 Task: Create new contact,   with mail id: 'Hazel_Simon@manhattan.edu', first name: 'Hazel', Last name: 'Simon', Job Title: Data Scientist, Phone number (702) 555-1234. Change life cycle stage to  'Lead' and lead status to 'New'. Add new company to the associated contact: www.qsc.com and type: Prospect. Logged in from softage.6@softage.net
Action: Mouse moved to (89, 64)
Screenshot: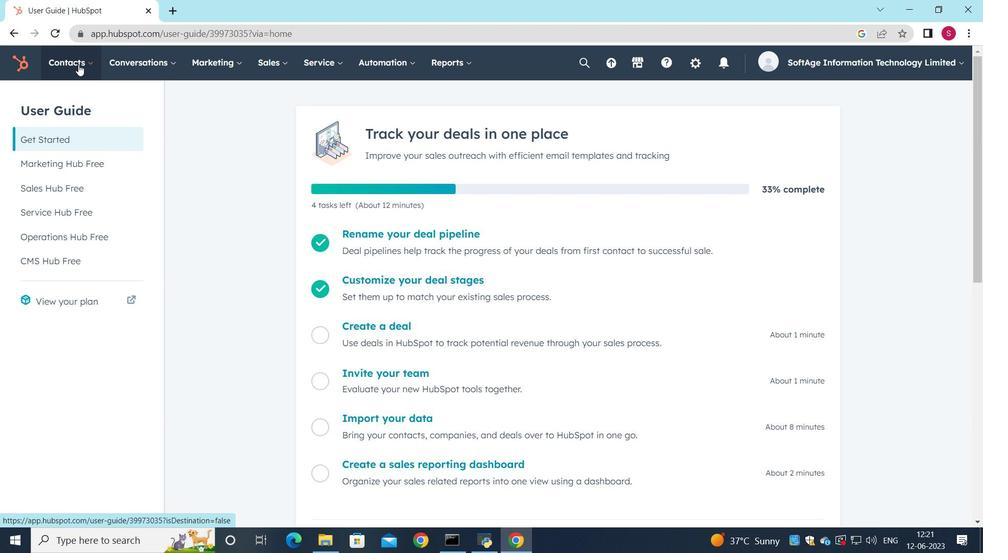 
Action: Mouse pressed left at (89, 64)
Screenshot: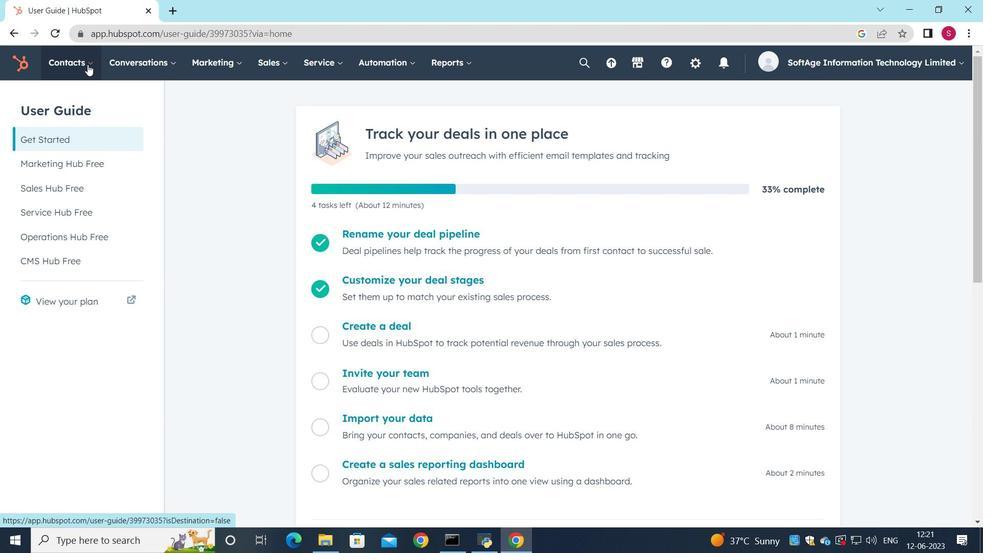 
Action: Mouse moved to (89, 103)
Screenshot: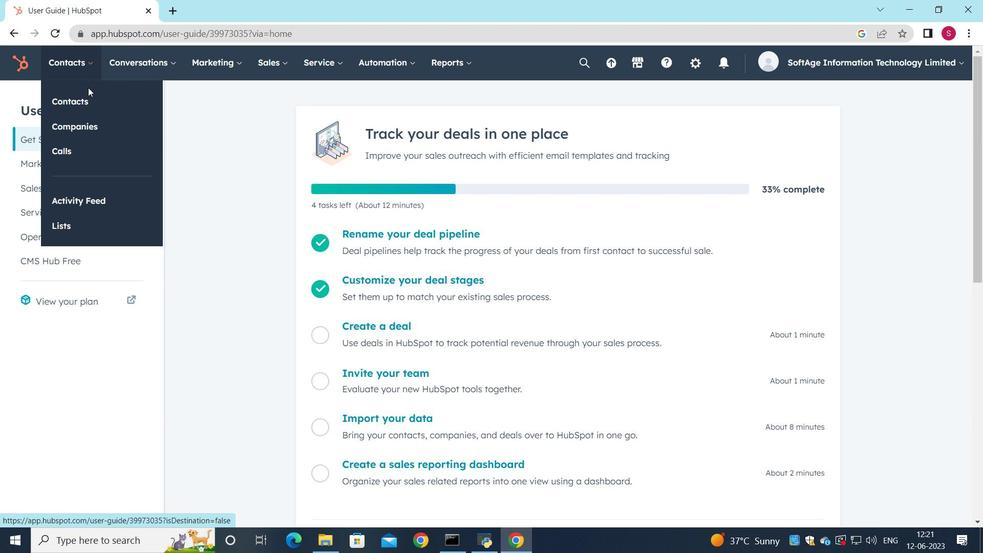 
Action: Mouse pressed left at (89, 103)
Screenshot: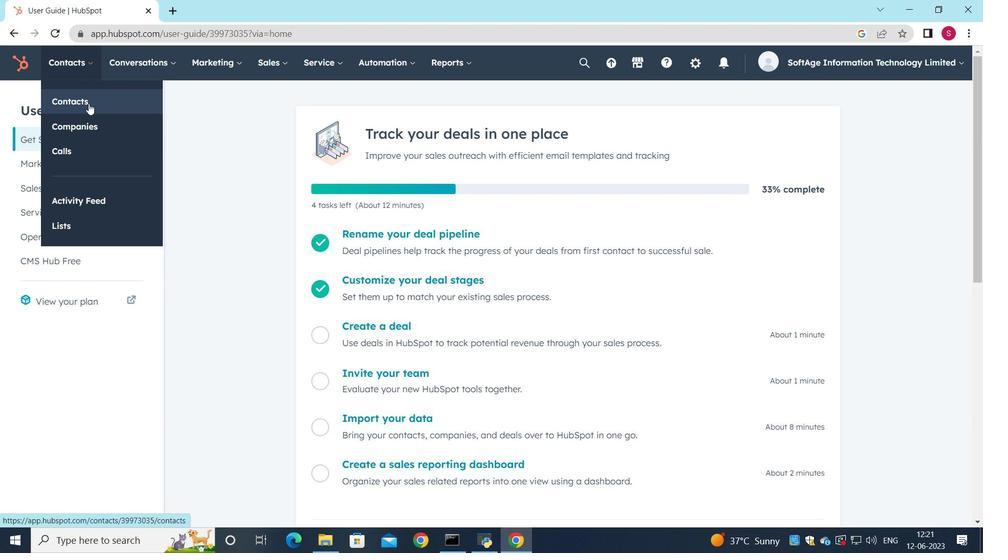 
Action: Mouse moved to (908, 107)
Screenshot: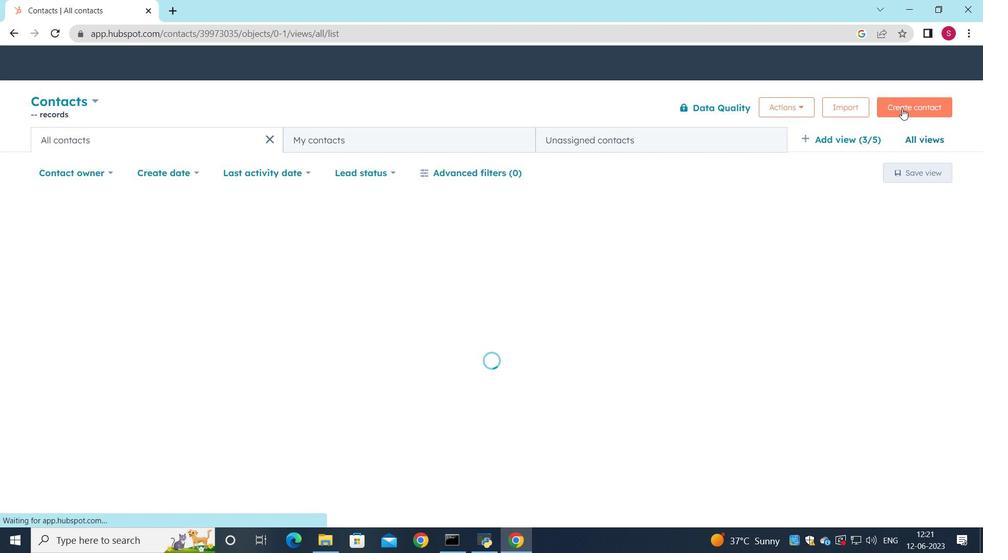 
Action: Mouse pressed left at (908, 107)
Screenshot: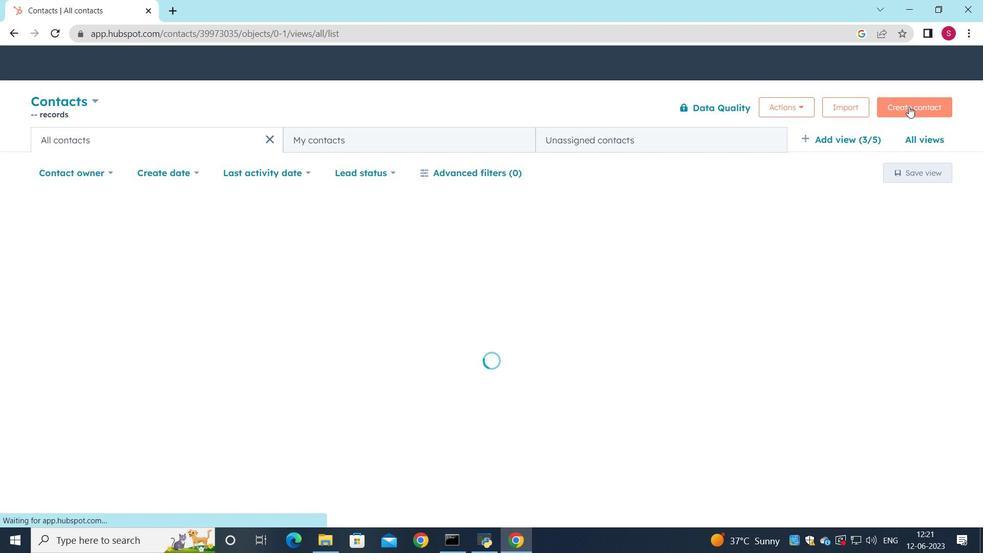 
Action: Mouse moved to (735, 173)
Screenshot: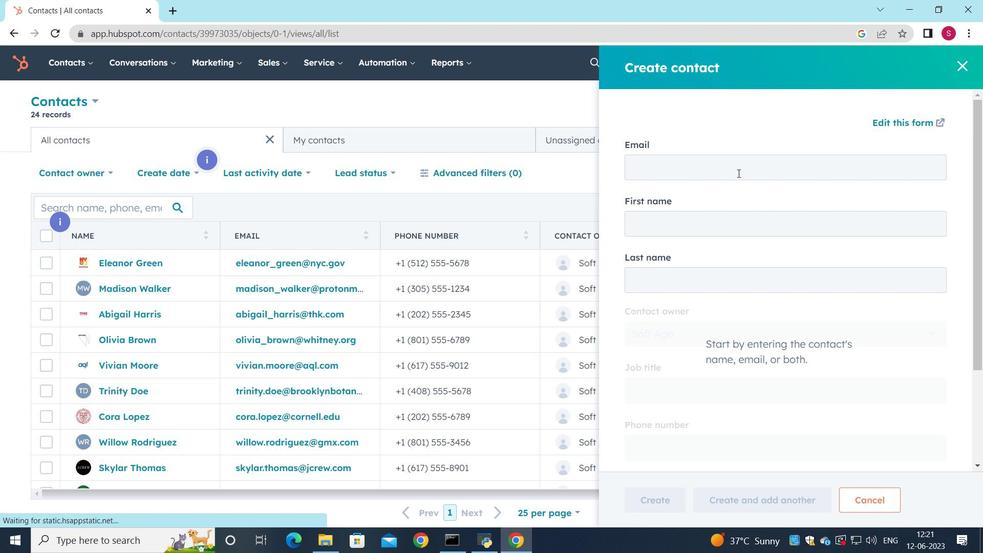 
Action: Mouse pressed left at (735, 173)
Screenshot: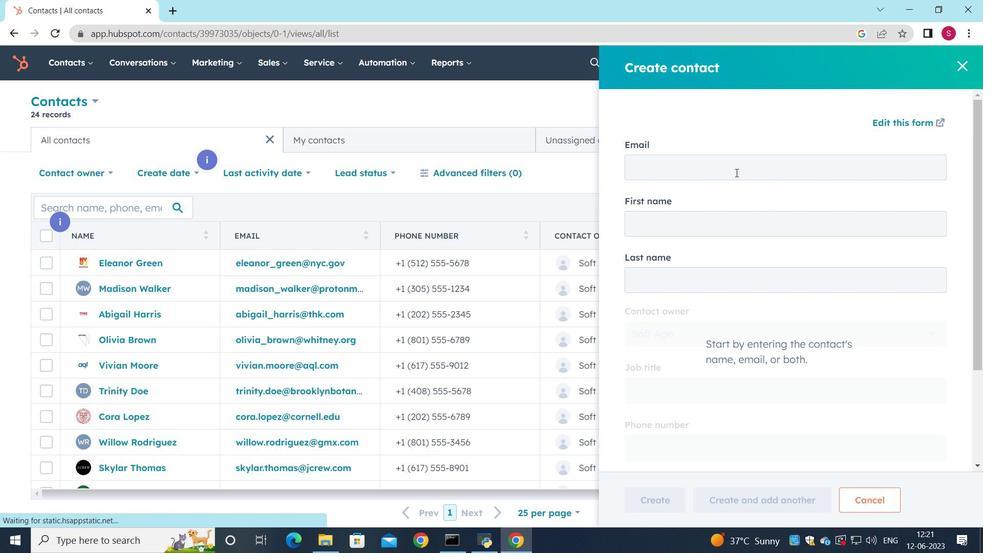 
Action: Mouse moved to (737, 174)
Screenshot: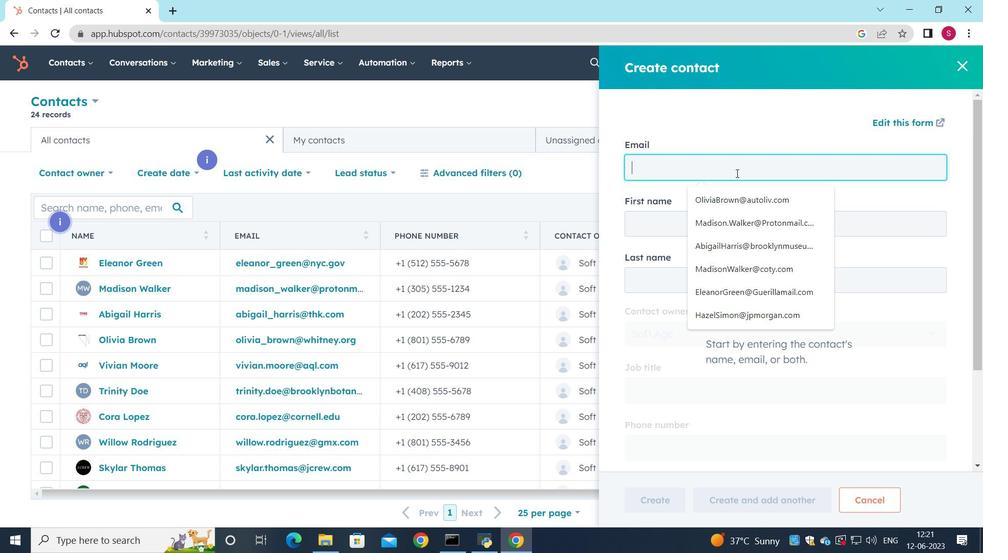 
Action: Key pressed <Key.shift><Key.shift><Key.shift><Key.shift><Key.shift><Key.shift><Key.shift>Hazel<Key.shift><Key.shift><Key.shift><Key.shift><Key.shift><Key.shift><Key.shift><Key.shift>_<Key.shift>Simon<Key.shift><Key.shift><Key.shift><Key.shift><Key.shift><Key.shift><Key.shift><Key.shift><Key.shift><Key.shift><Key.shift>@manhattan.edu
Screenshot: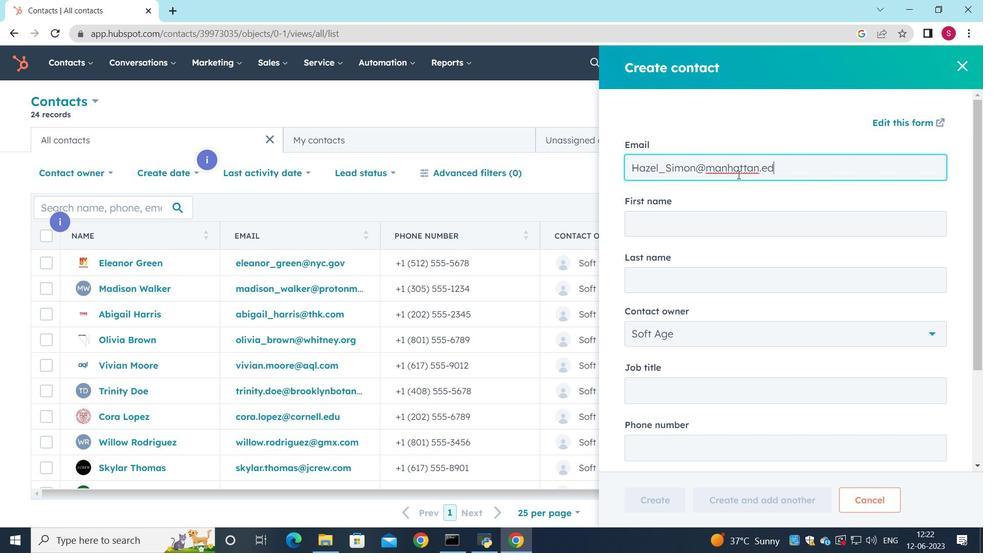 
Action: Mouse moved to (722, 221)
Screenshot: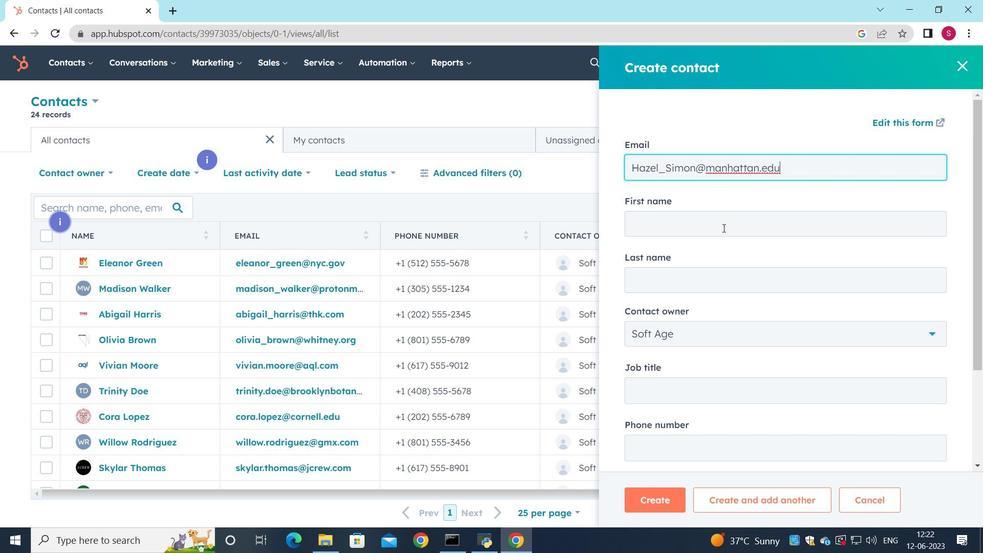
Action: Mouse pressed left at (722, 221)
Screenshot: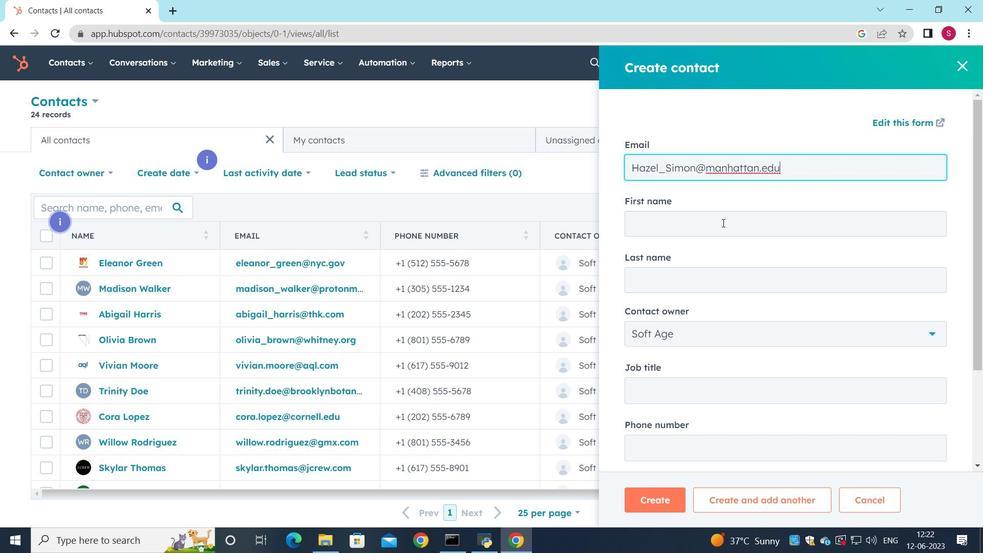 
Action: Key pressed <Key.shift>Hazw<Key.backspace>el
Screenshot: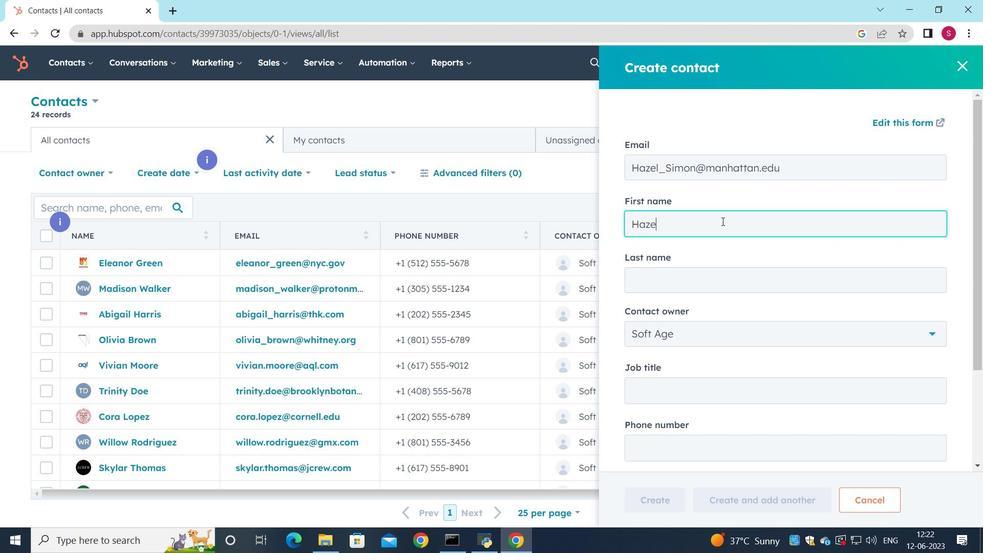 
Action: Mouse moved to (672, 272)
Screenshot: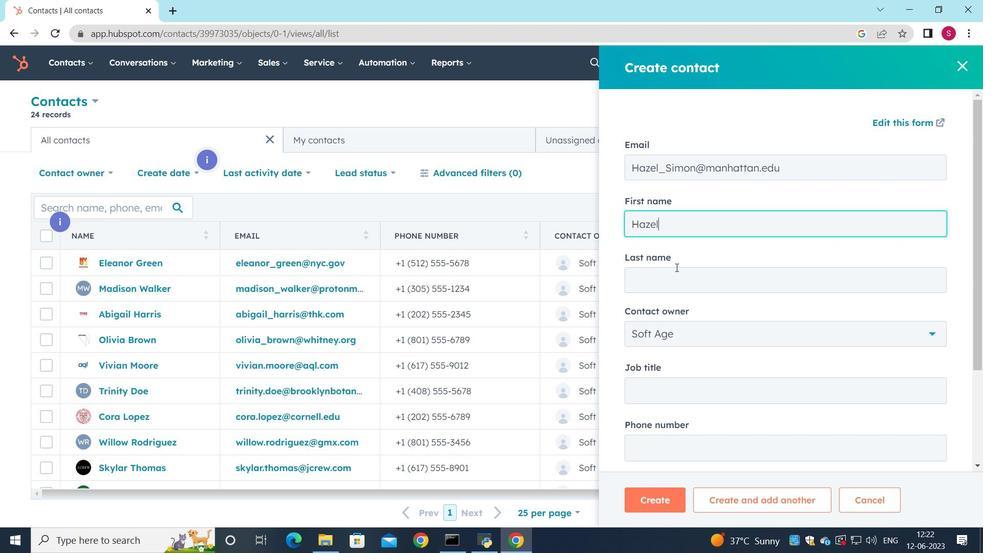 
Action: Mouse pressed left at (672, 272)
Screenshot: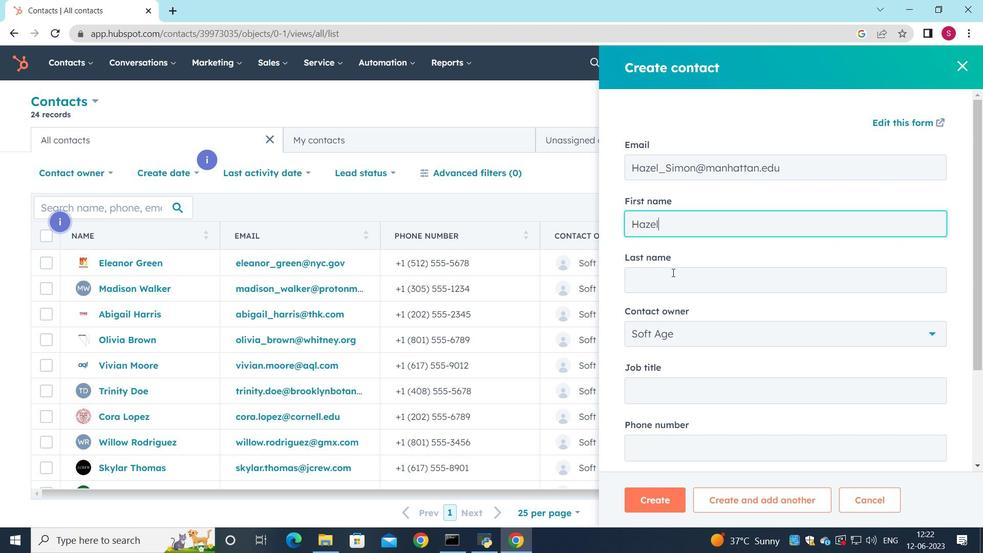 
Action: Key pressed <Key.shift><Key.shift><Key.shift><Key.shift><Key.shift><Key.shift><Key.shift><Key.shift><Key.shift><Key.shift><Key.shift><Key.shift><Key.shift><Key.shift><Key.shift><Key.shift><Key.shift><Key.shift>Simon
Screenshot: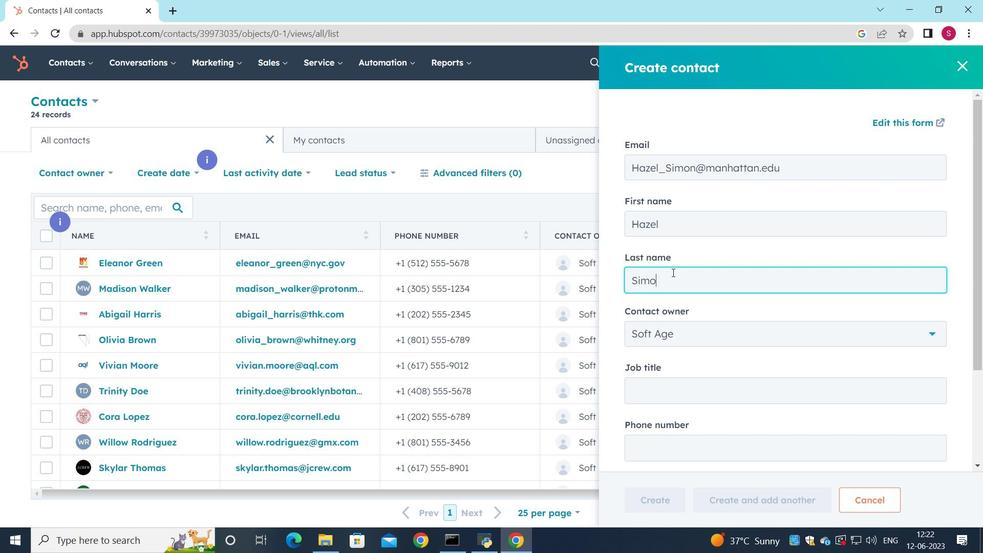 
Action: Mouse moved to (690, 400)
Screenshot: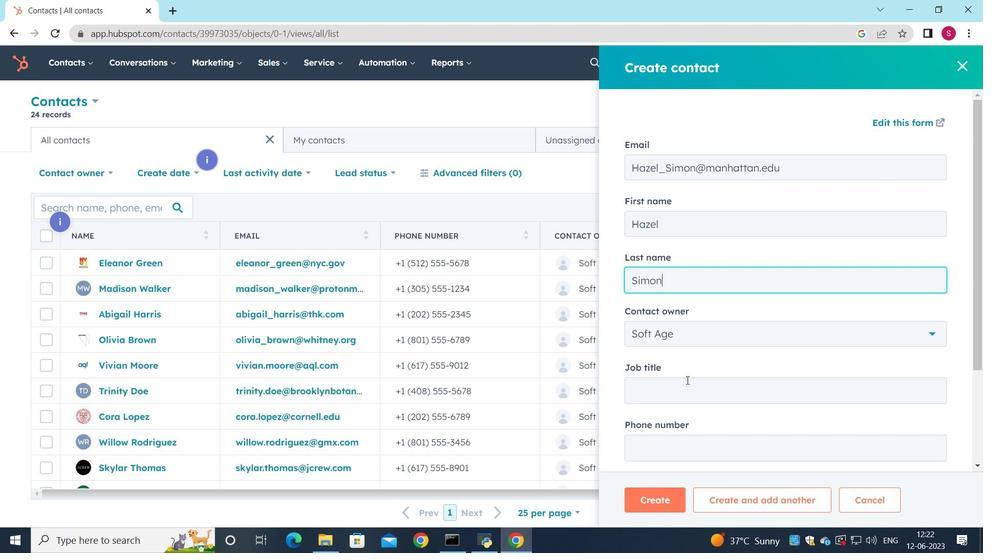 
Action: Mouse pressed left at (690, 400)
Screenshot: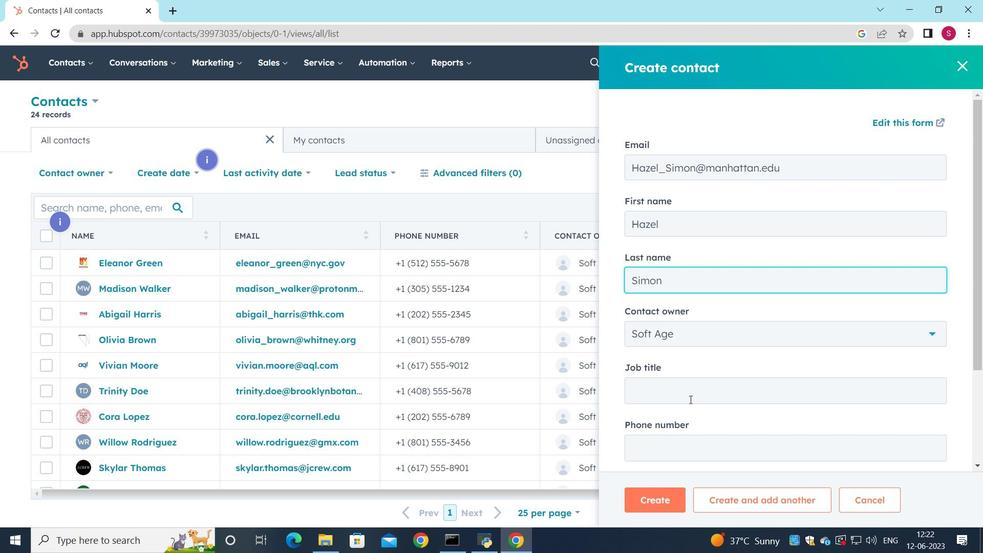 
Action: Mouse moved to (677, 396)
Screenshot: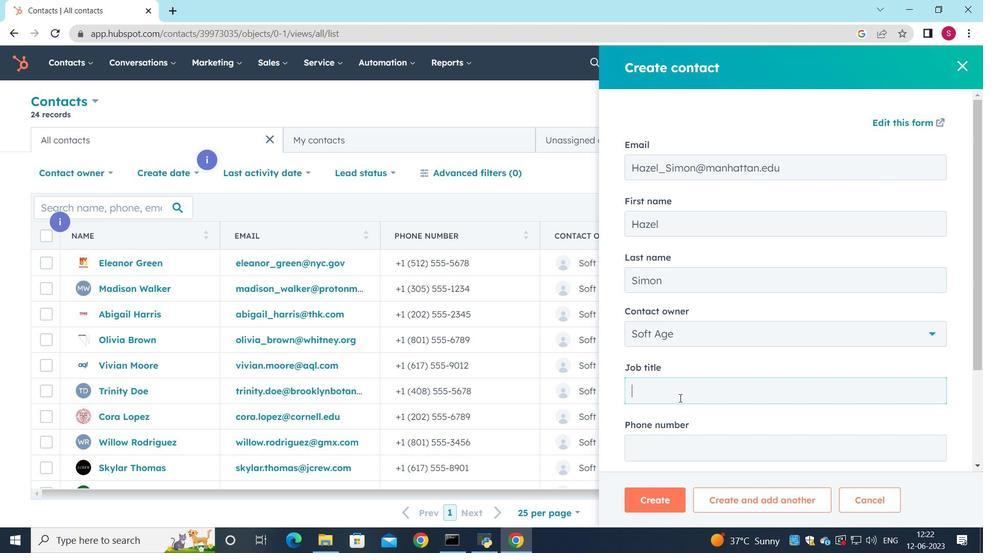 
Action: Key pressed <Key.shift>Data<Key.space><Key.shift><Key.shift>Scientis
Screenshot: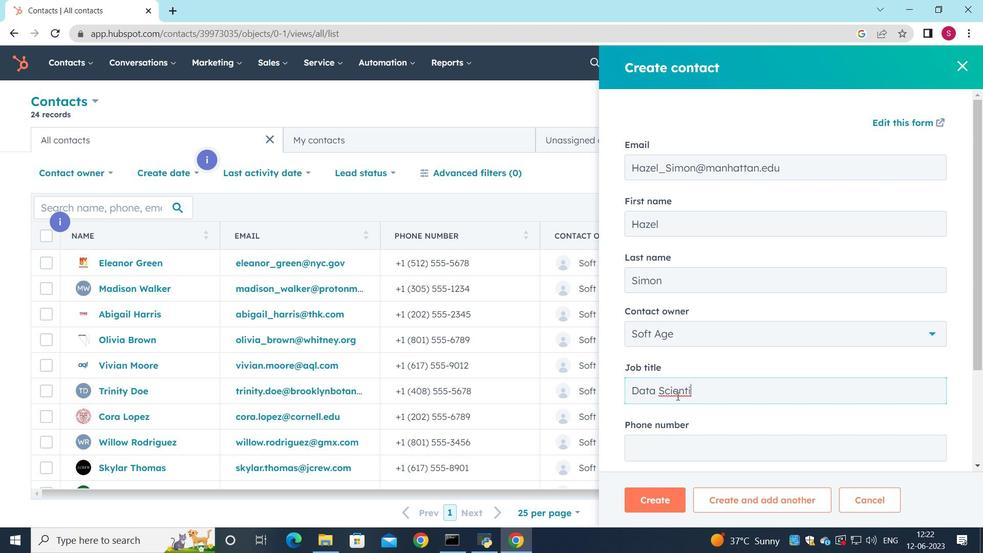 
Action: Mouse moved to (686, 390)
Screenshot: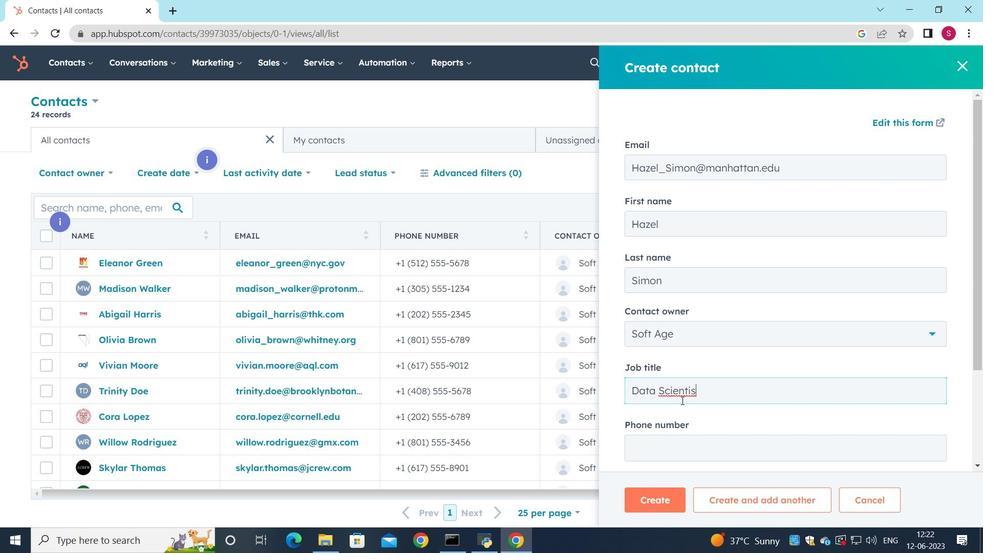 
Action: Mouse pressed left at (686, 390)
Screenshot: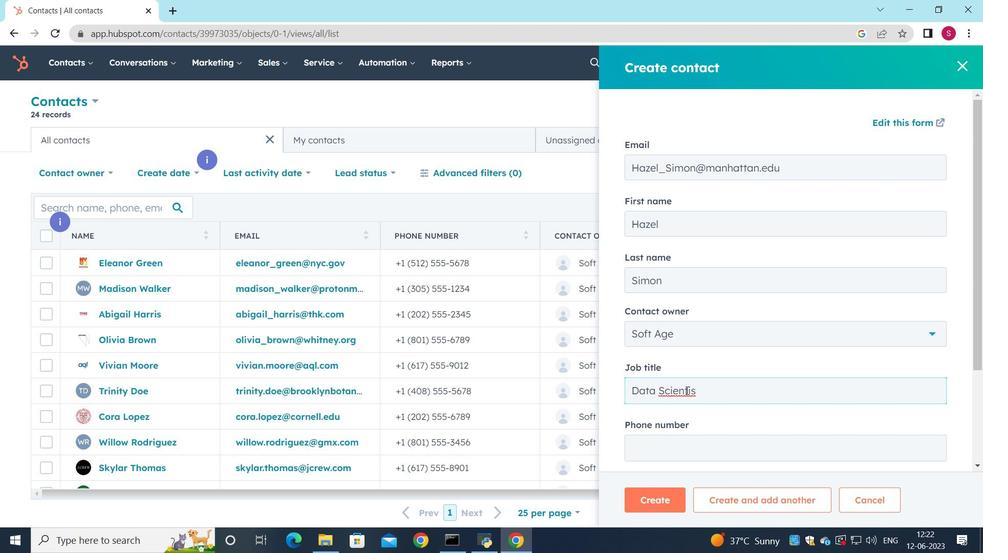 
Action: Mouse moved to (700, 388)
Screenshot: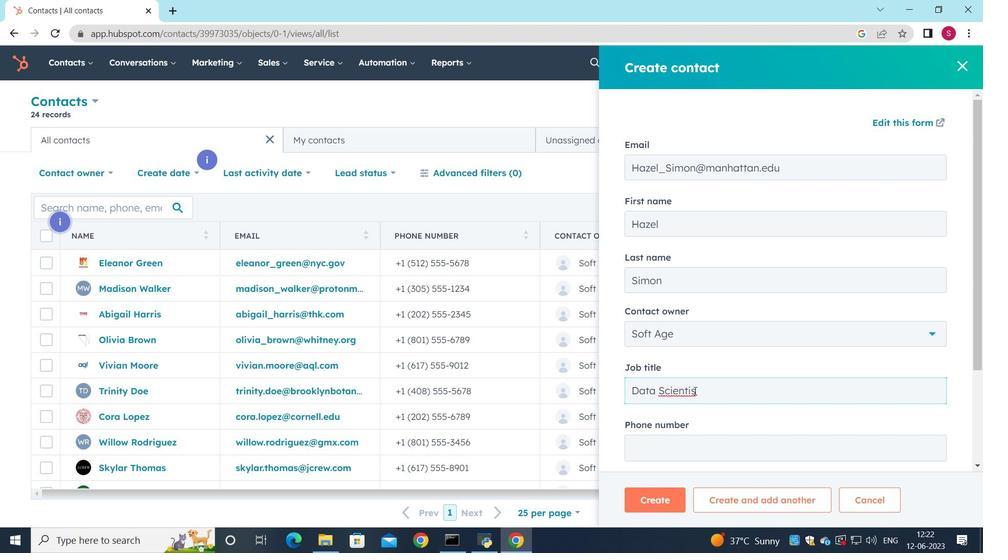 
Action: Mouse pressed left at (700, 388)
Screenshot: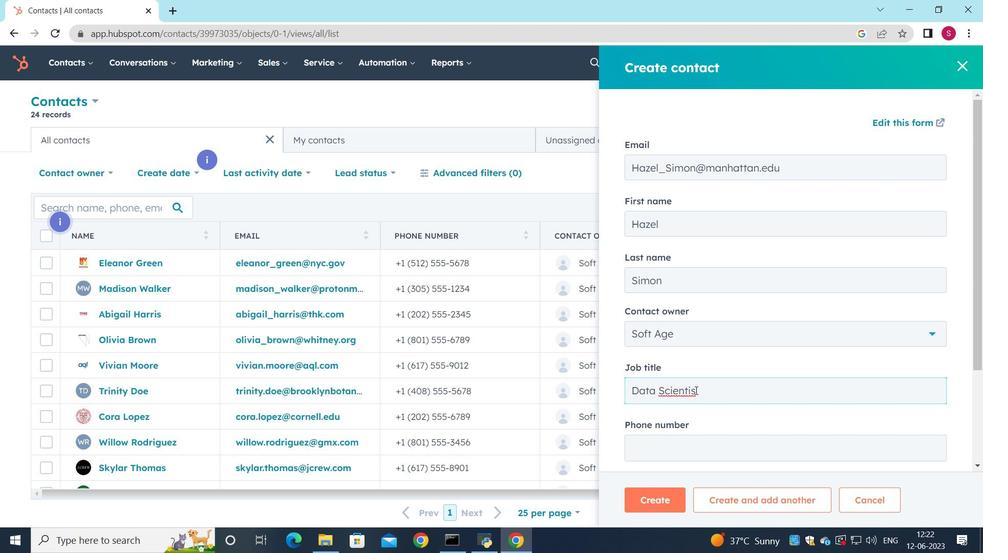 
Action: Key pressed t
Screenshot: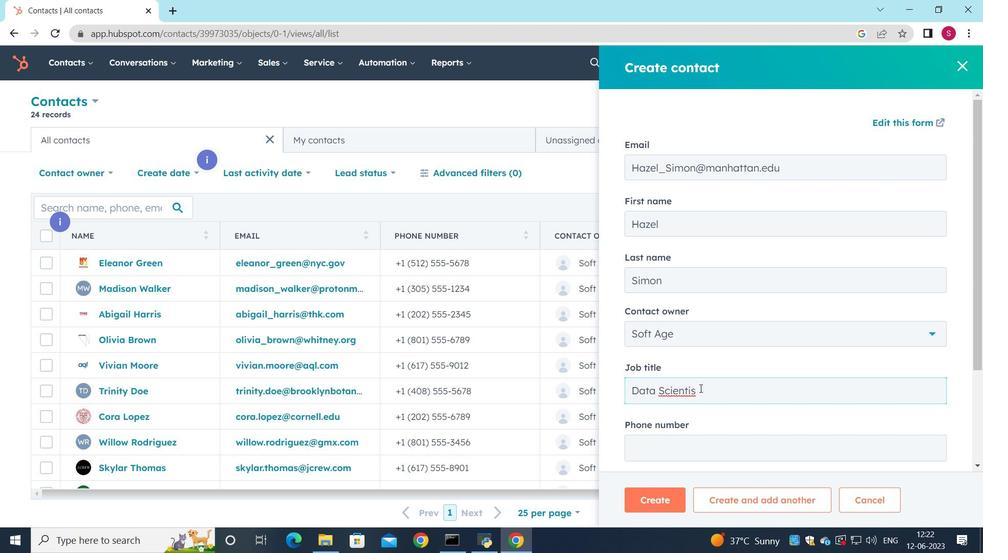 
Action: Mouse moved to (709, 442)
Screenshot: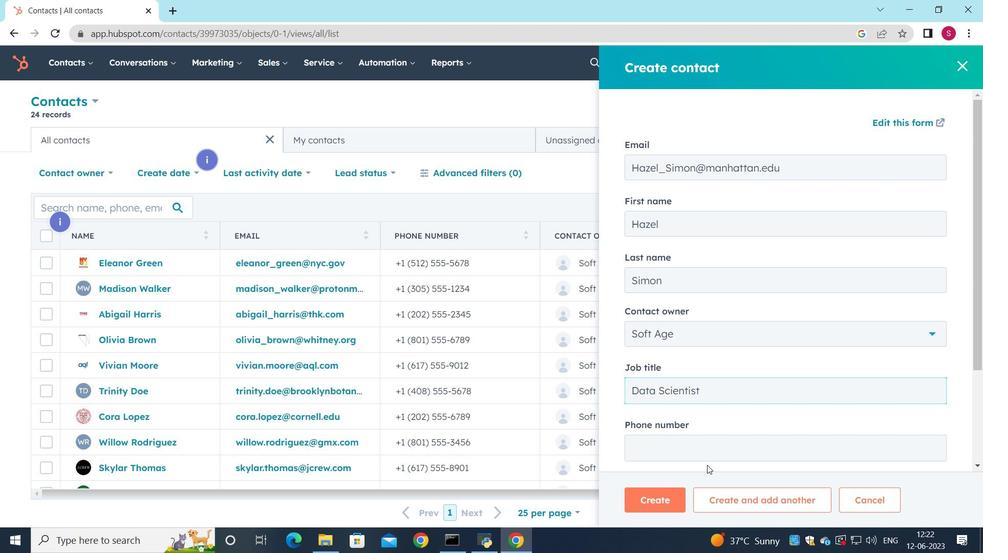 
Action: Mouse pressed left at (709, 442)
Screenshot: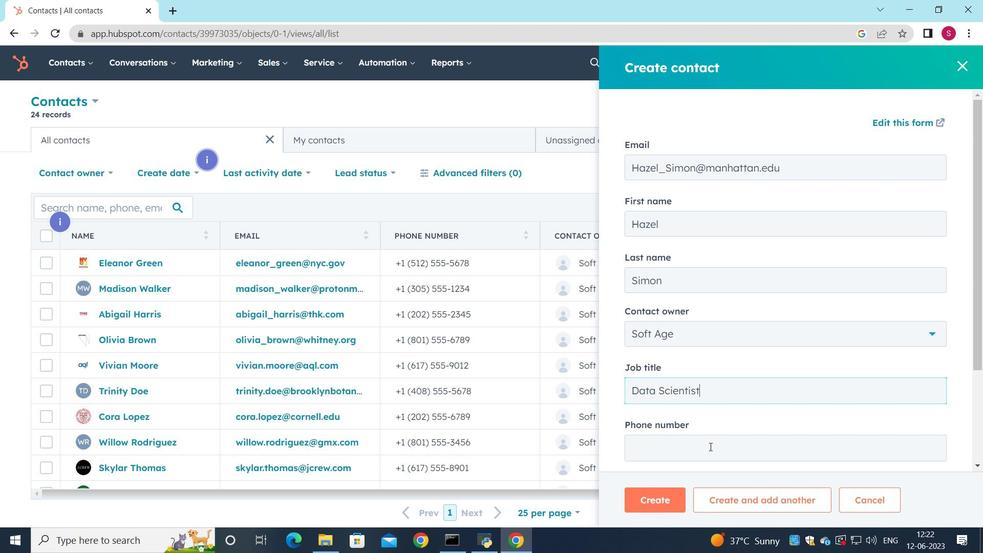 
Action: Key pressed 7025551234
Screenshot: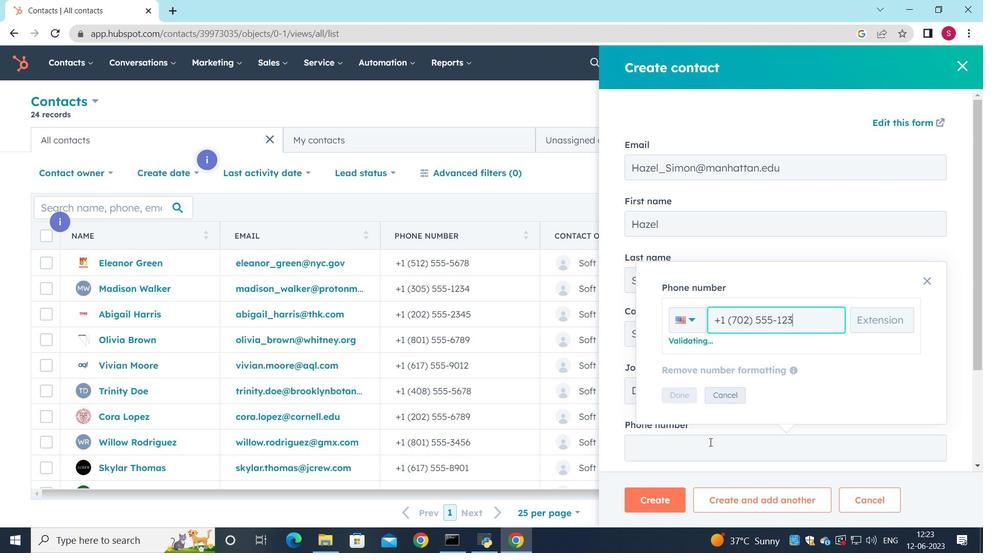 
Action: Mouse moved to (677, 394)
Screenshot: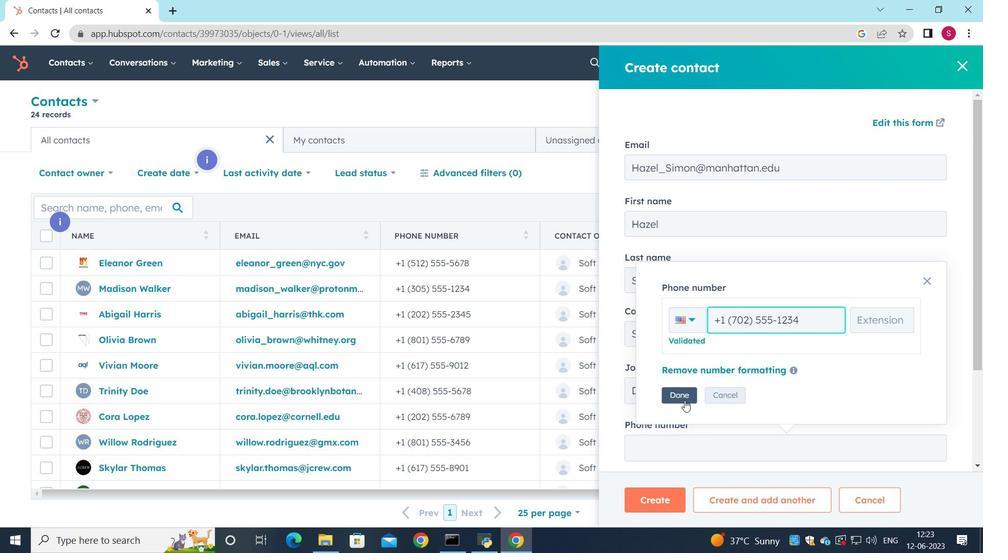 
Action: Mouse pressed left at (677, 394)
Screenshot: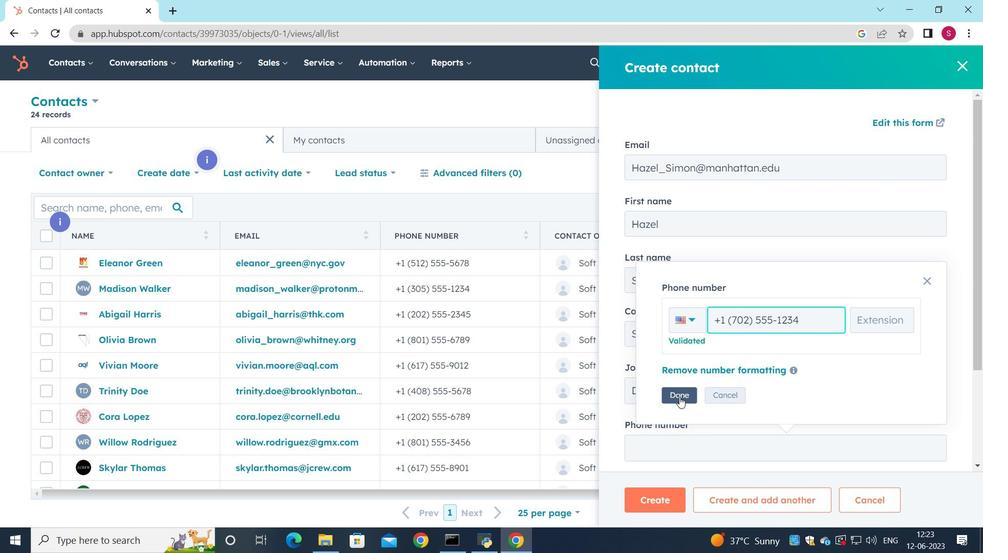 
Action: Mouse scrolled (677, 394) with delta (0, 0)
Screenshot: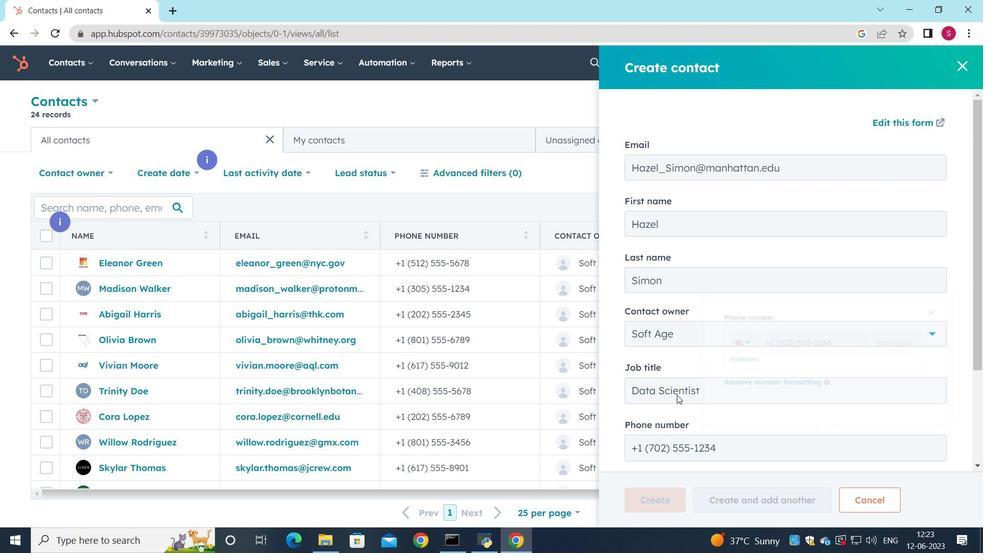 
Action: Mouse scrolled (677, 394) with delta (0, 0)
Screenshot: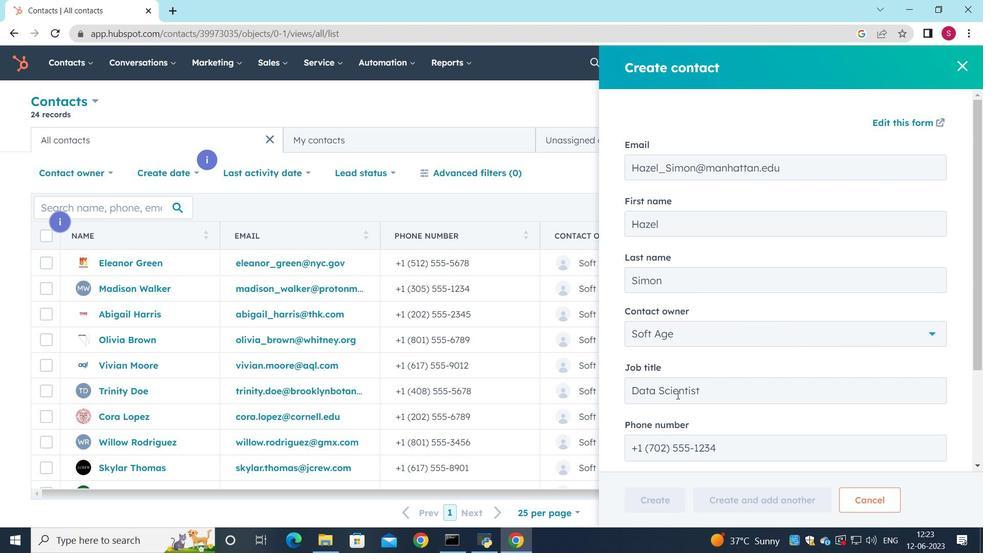 
Action: Mouse moved to (684, 420)
Screenshot: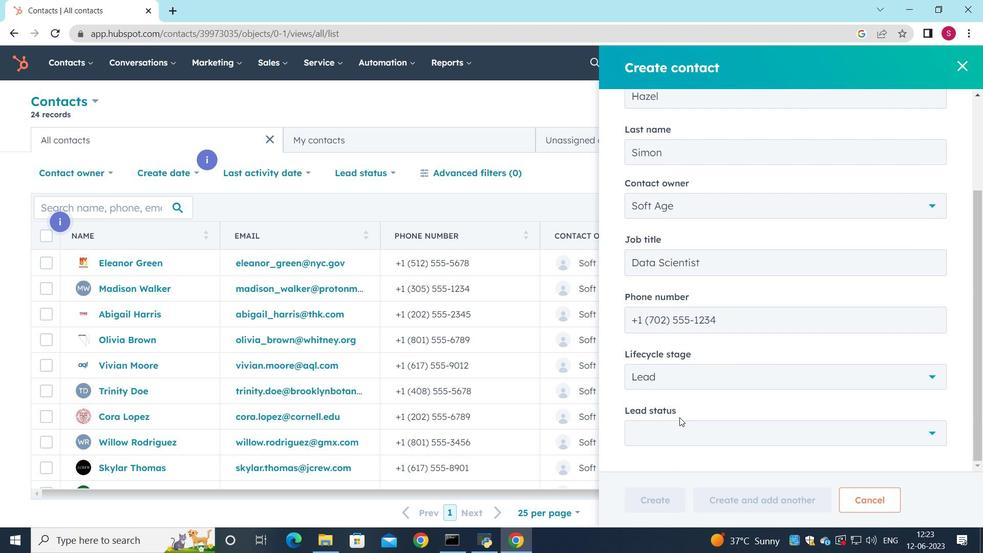 
Action: Mouse scrolled (684, 419) with delta (0, 0)
Screenshot: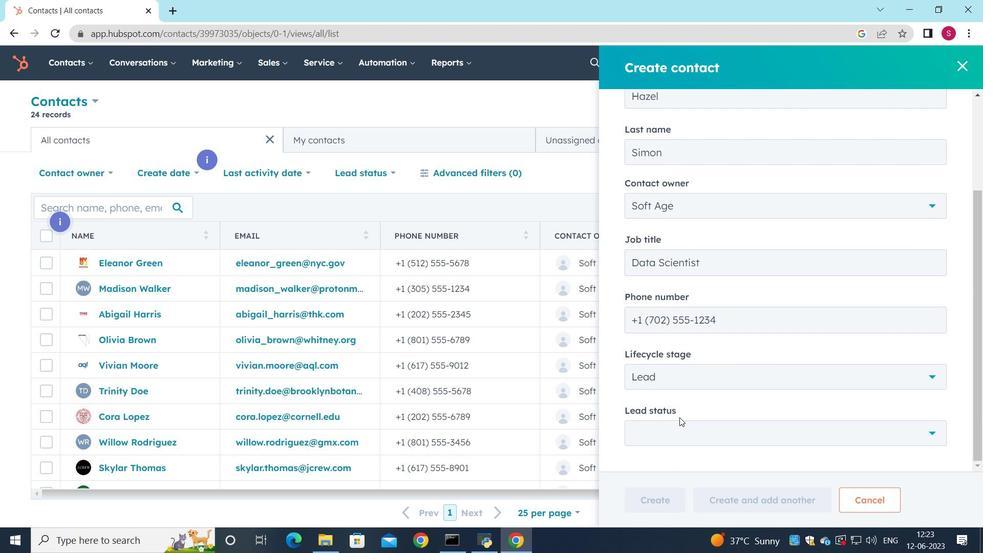 
Action: Mouse scrolled (684, 419) with delta (0, 0)
Screenshot: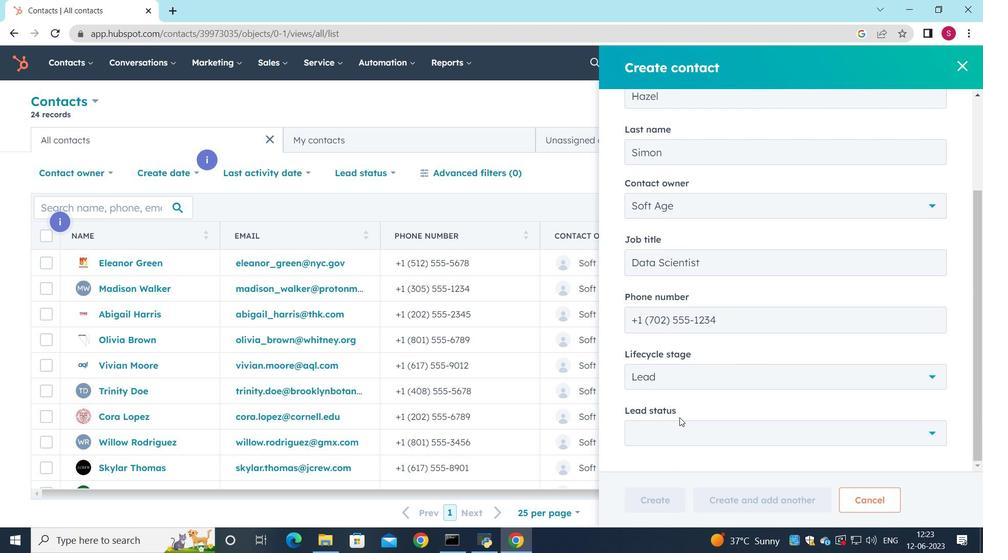 
Action: Mouse moved to (726, 433)
Screenshot: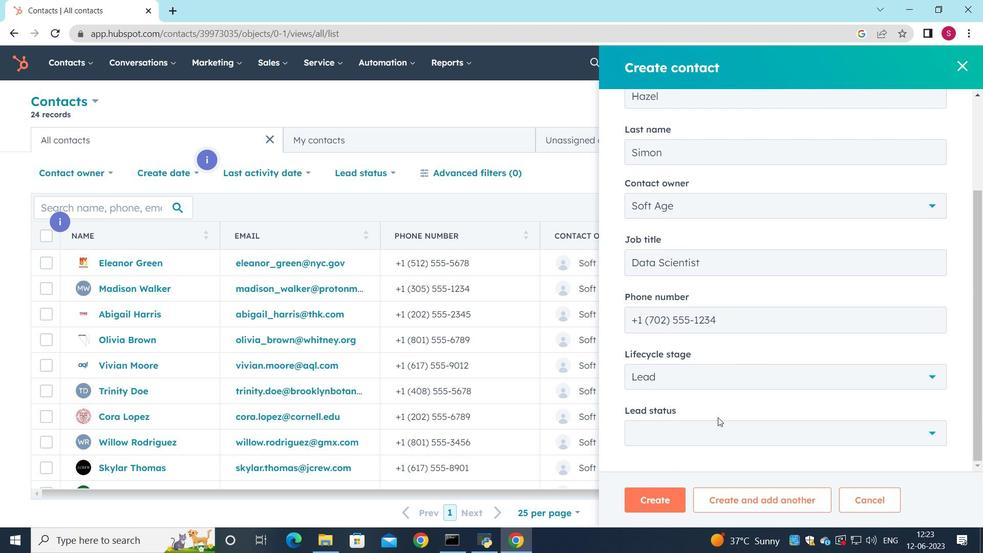 
Action: Mouse pressed left at (726, 433)
Screenshot: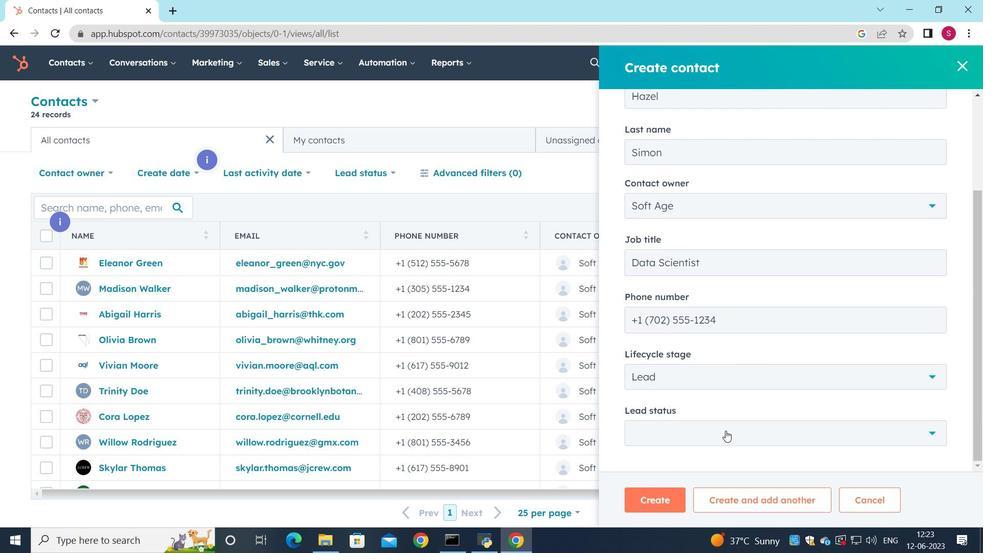 
Action: Mouse moved to (690, 316)
Screenshot: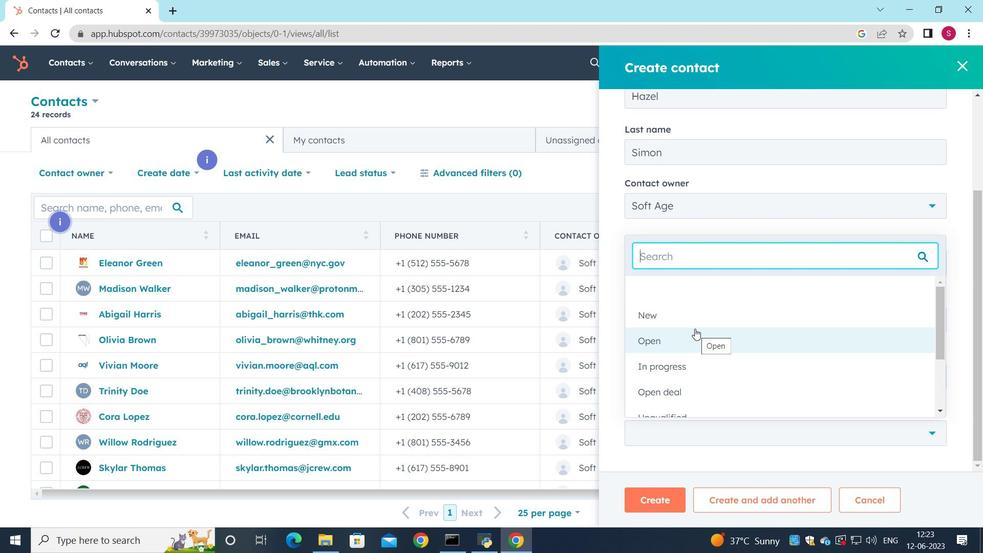 
Action: Mouse pressed left at (690, 316)
Screenshot: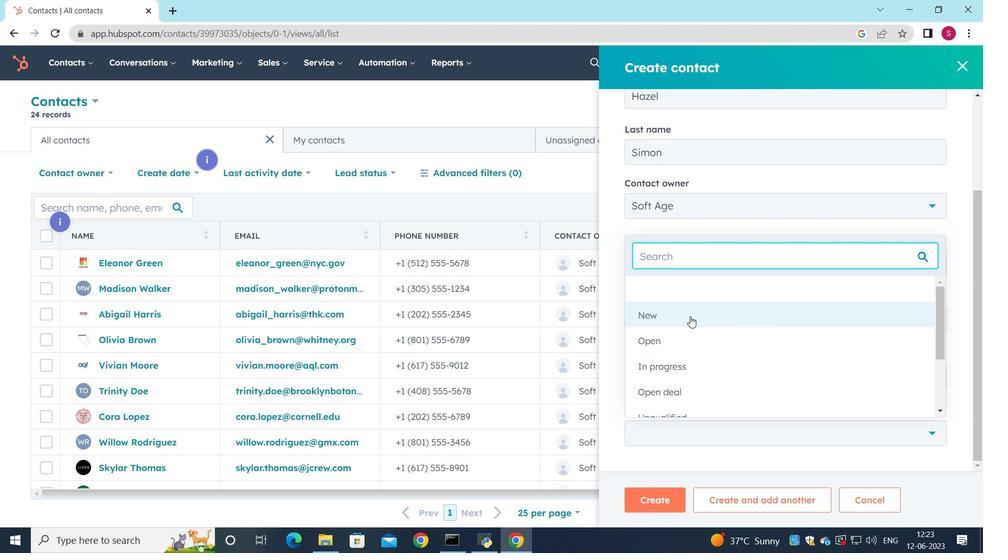 
Action: Mouse moved to (769, 407)
Screenshot: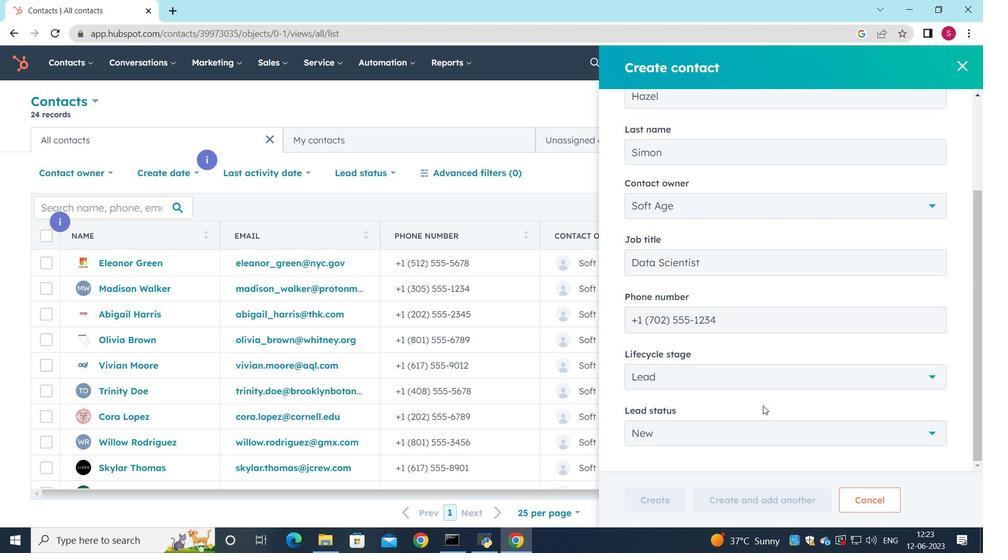 
Action: Mouse scrolled (769, 407) with delta (0, 0)
Screenshot: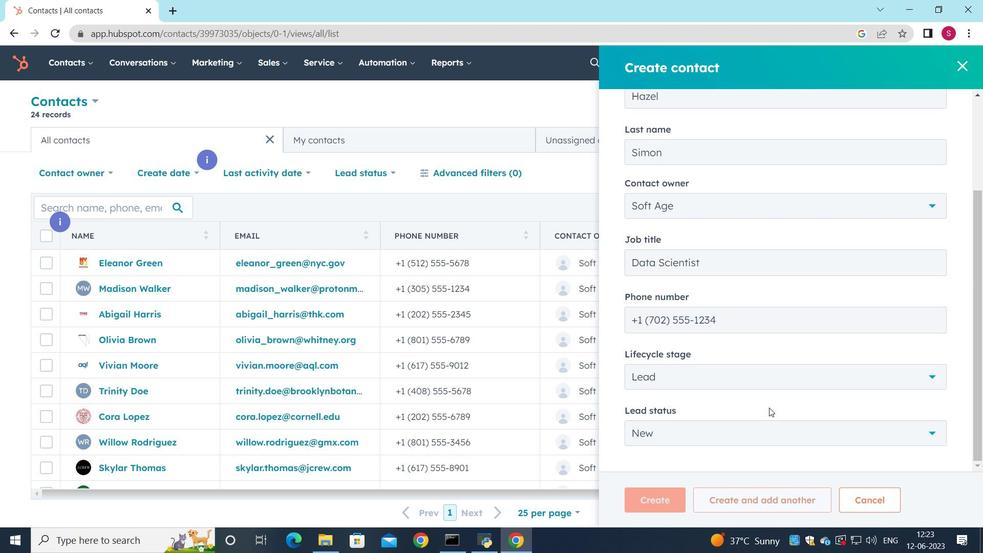 
Action: Mouse moved to (753, 425)
Screenshot: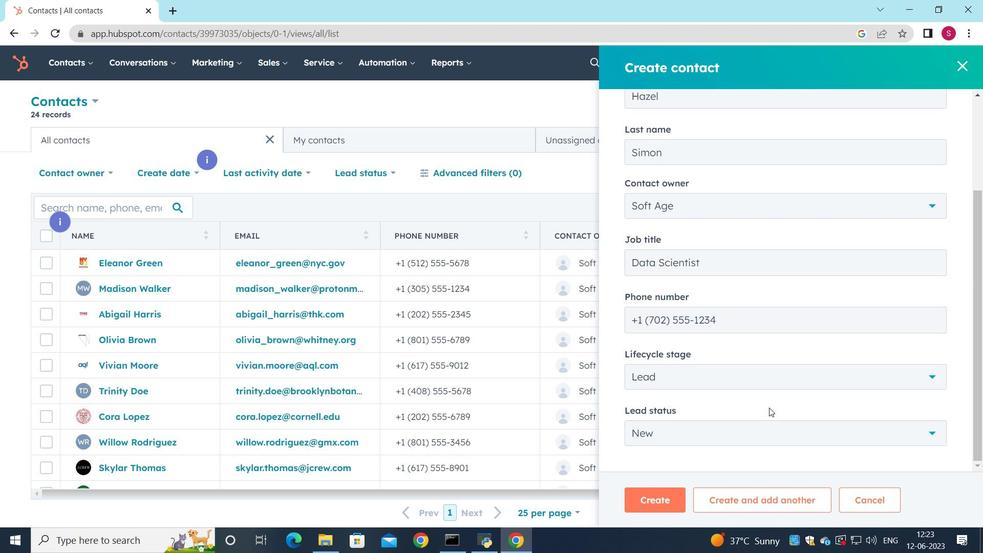 
Action: Mouse scrolled (753, 425) with delta (0, 0)
Screenshot: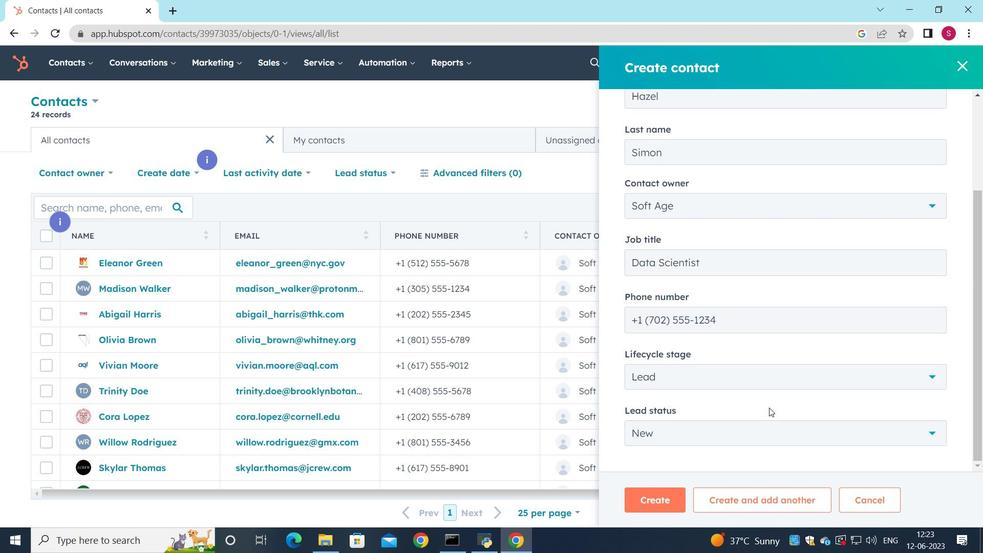 
Action: Mouse moved to (647, 496)
Screenshot: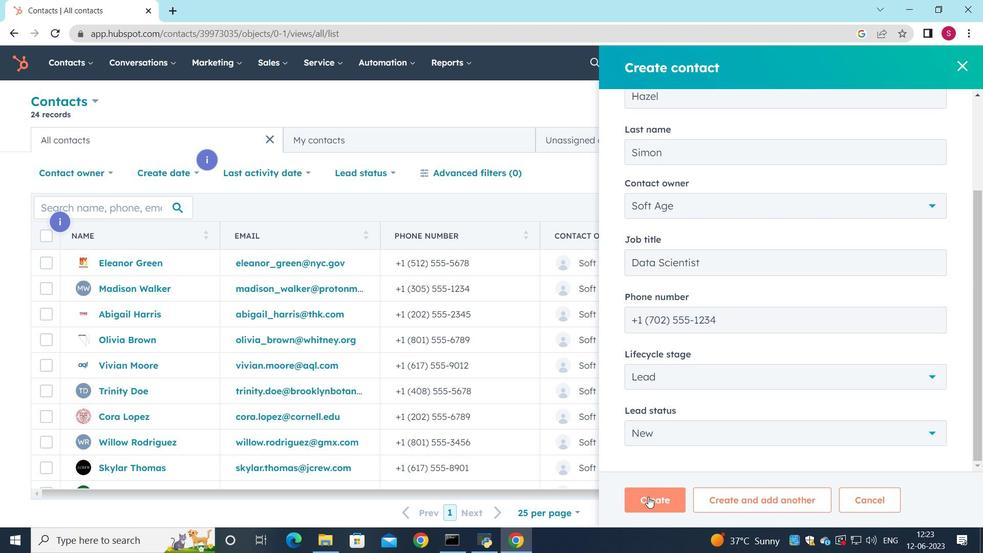 
Action: Mouse pressed left at (647, 496)
Screenshot: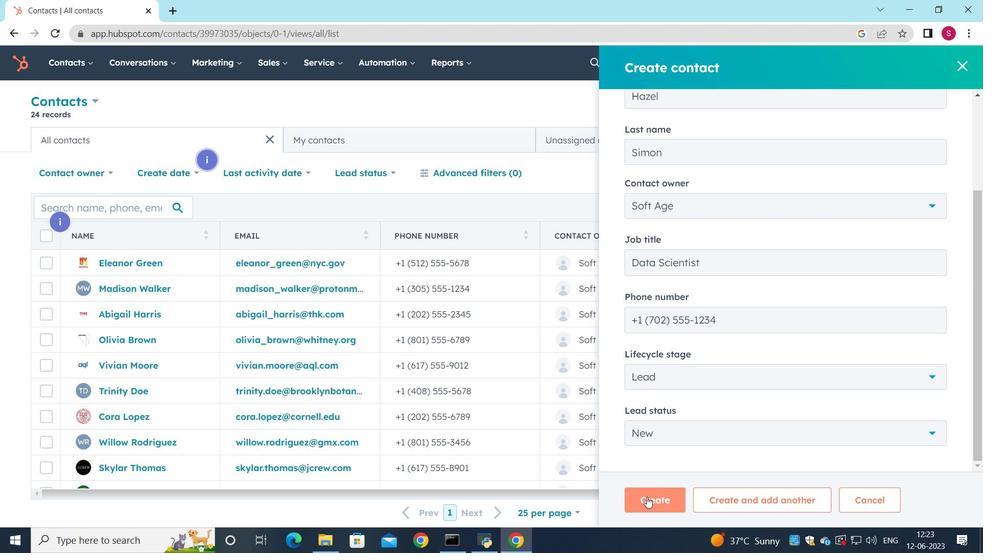 
Action: Mouse moved to (669, 410)
Screenshot: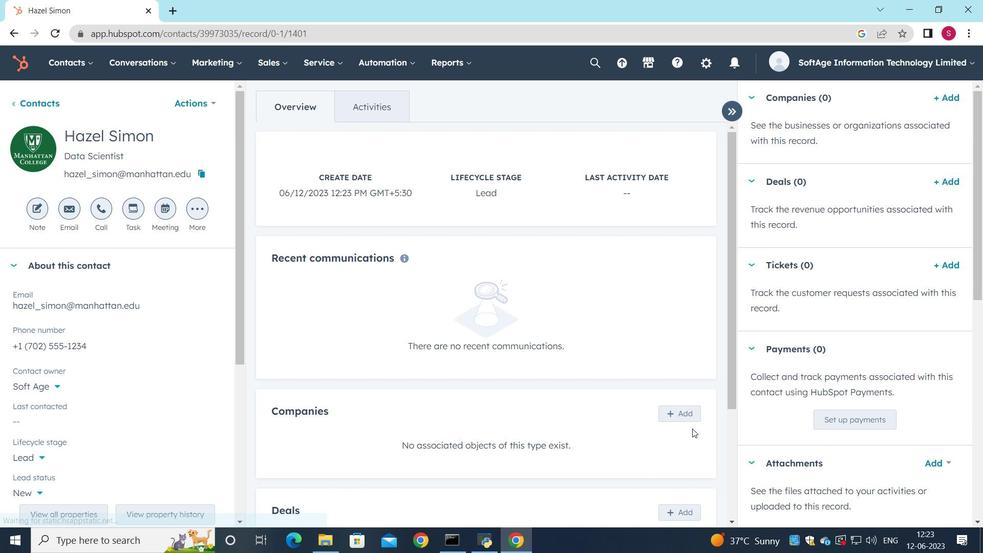 
Action: Mouse pressed left at (669, 410)
Screenshot: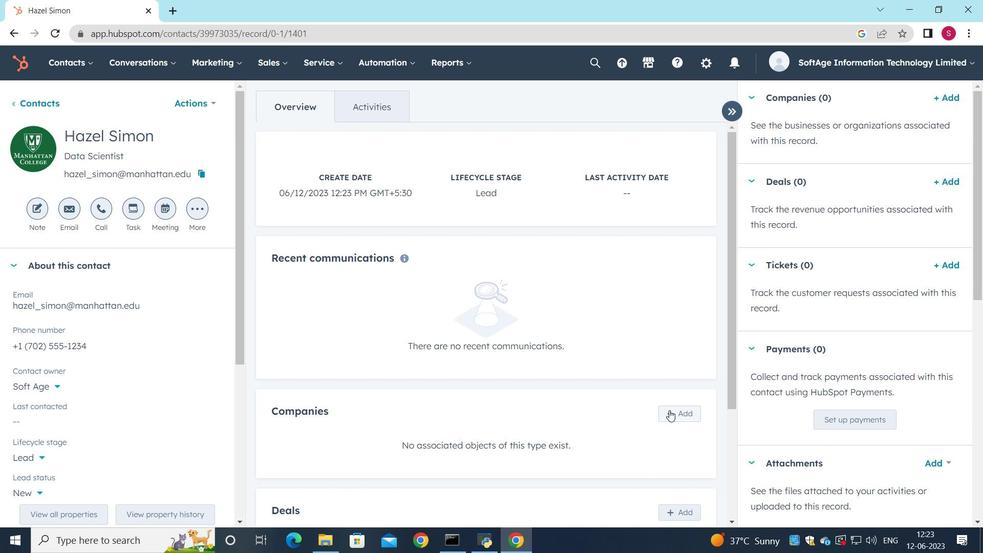 
Action: Mouse moved to (734, 136)
Screenshot: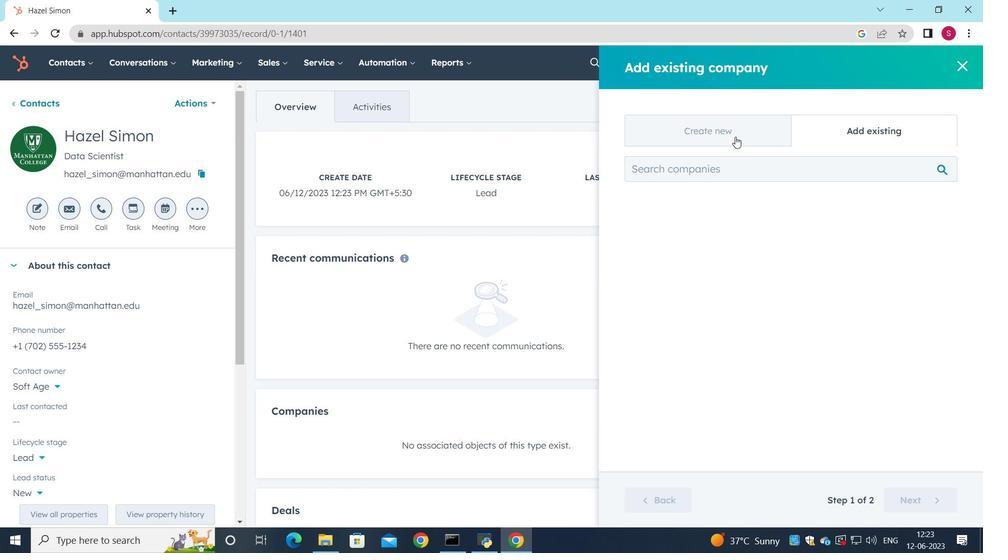 
Action: Mouse pressed left at (734, 136)
Screenshot: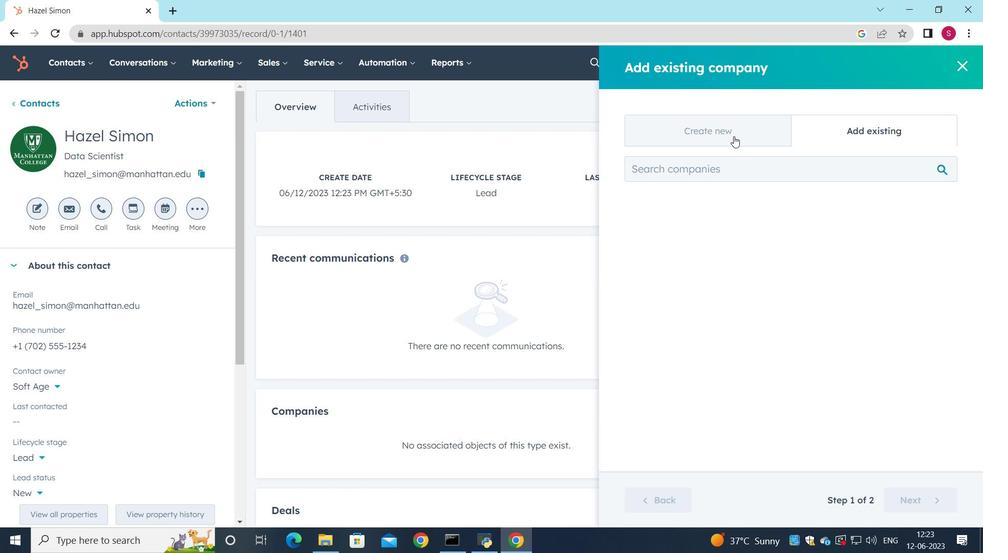 
Action: Mouse moved to (715, 217)
Screenshot: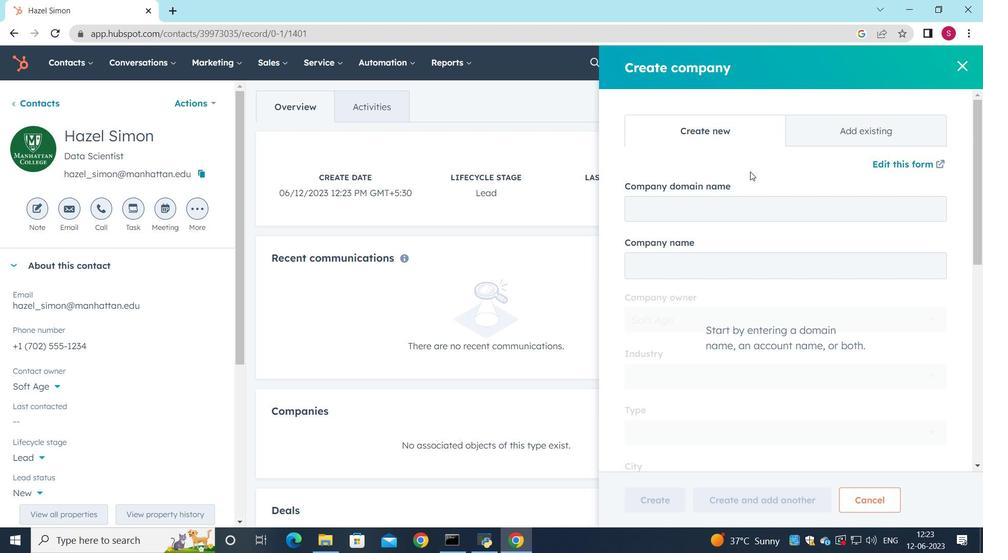 
Action: Mouse pressed left at (715, 217)
Screenshot: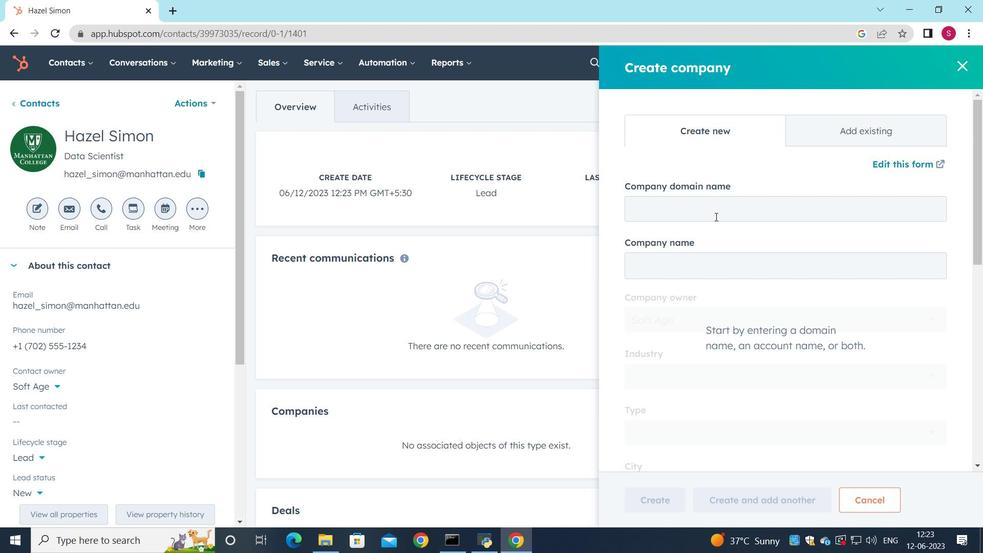 
Action: Key pressed www.qsc.com
Screenshot: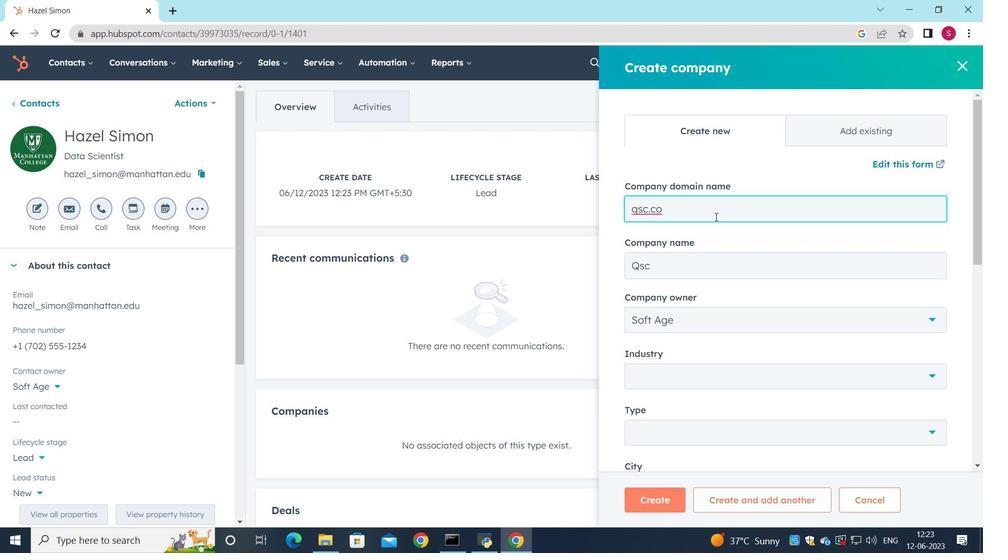 
Action: Mouse moved to (706, 233)
Screenshot: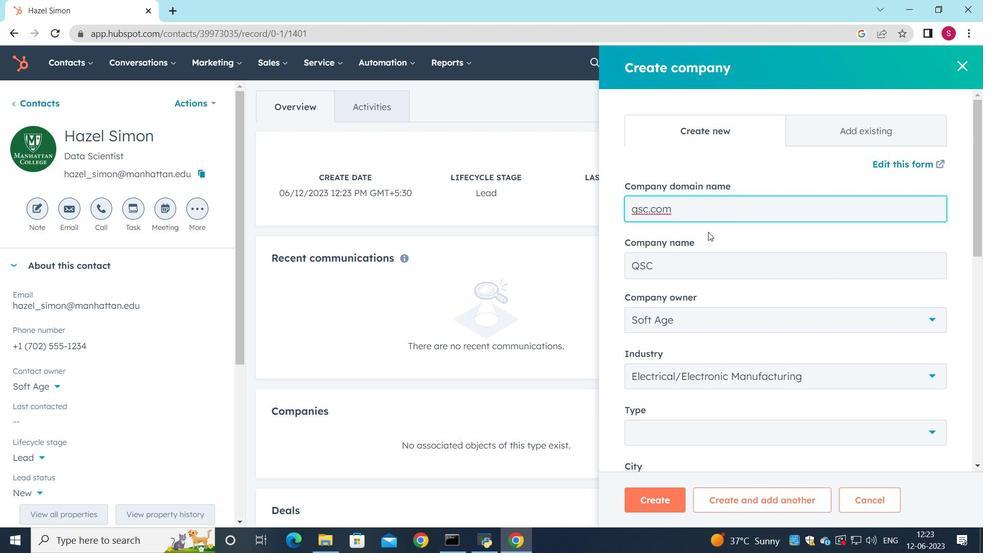 
Action: Mouse scrolled (706, 232) with delta (0, 0)
Screenshot: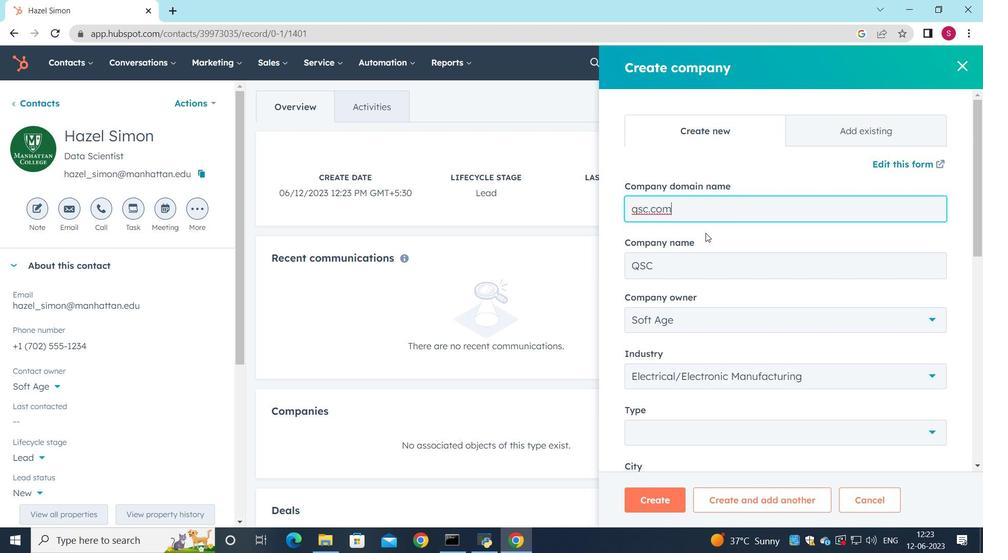 
Action: Mouse moved to (934, 369)
Screenshot: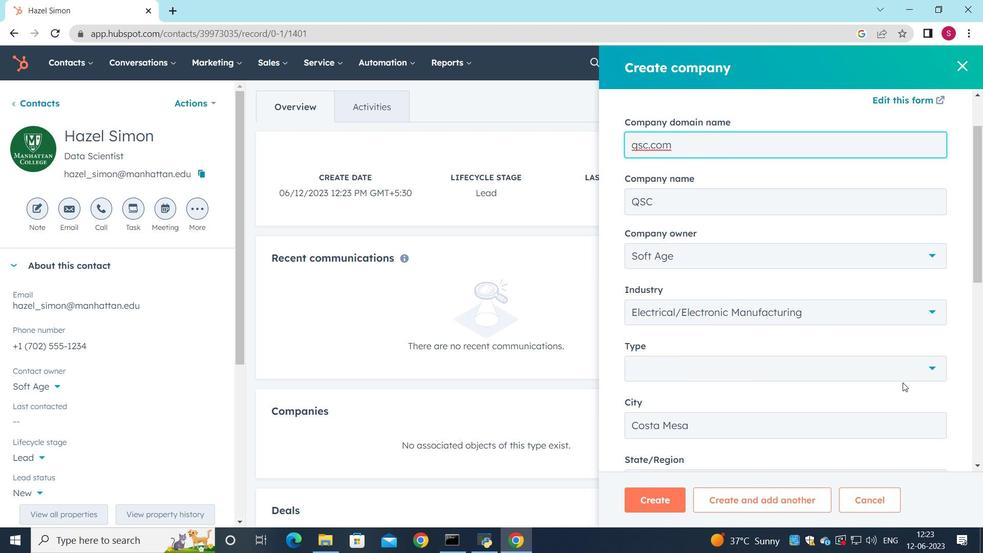 
Action: Mouse pressed left at (934, 369)
Screenshot: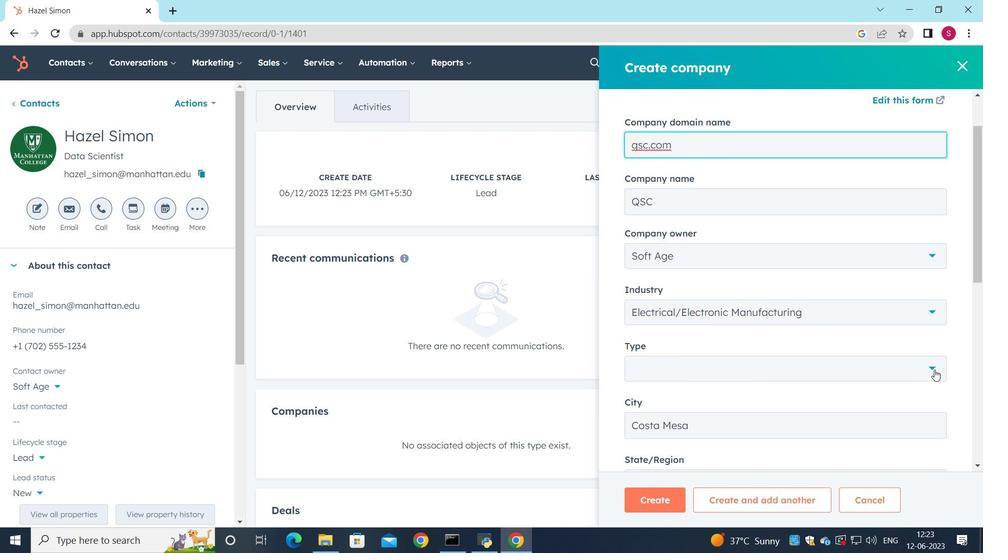 
Action: Mouse moved to (707, 246)
Screenshot: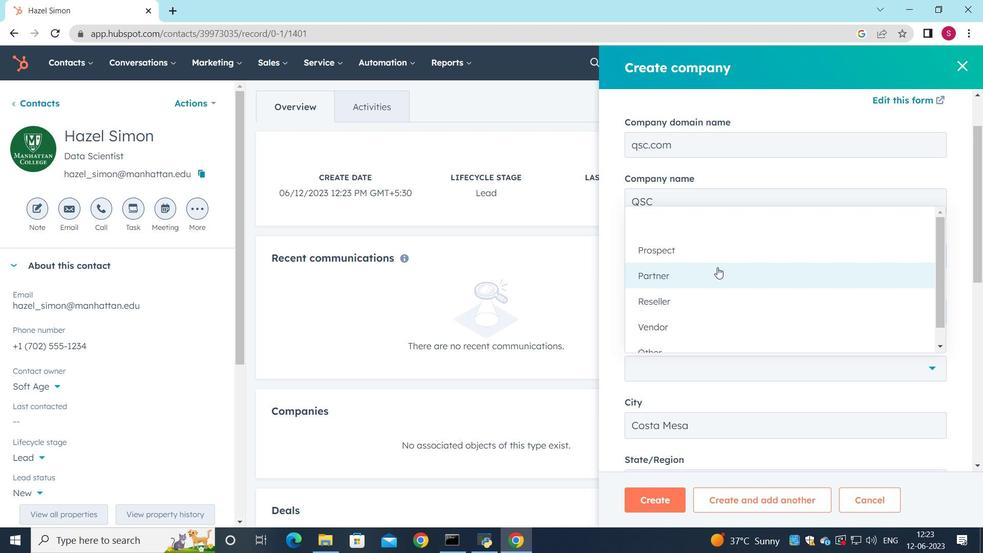 
Action: Mouse pressed left at (707, 246)
Screenshot: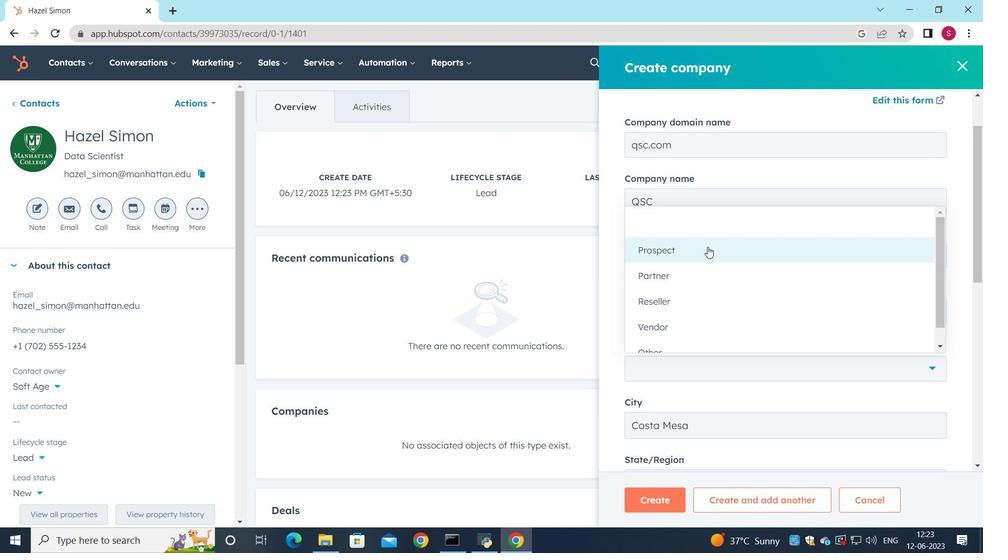 
Action: Mouse moved to (725, 328)
Screenshot: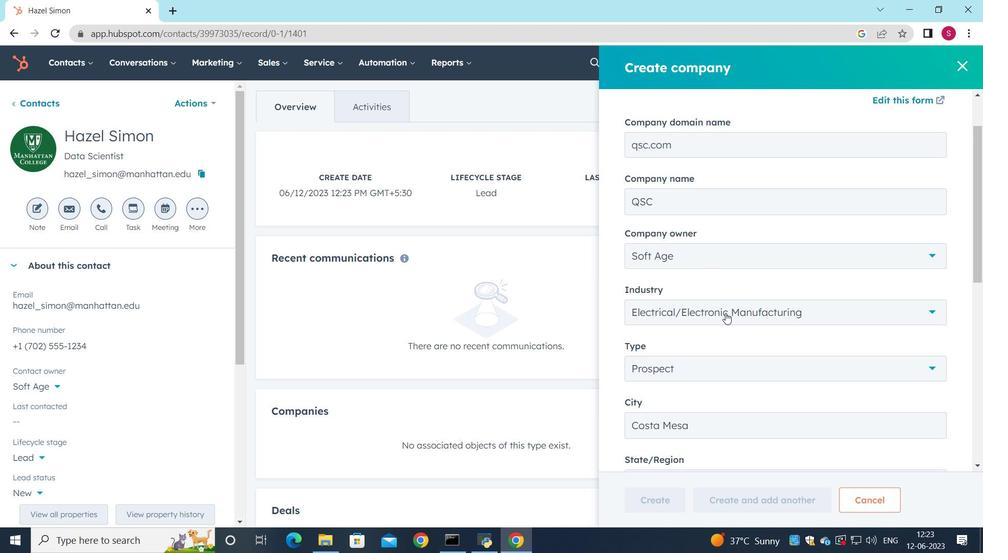 
Action: Mouse scrolled (725, 327) with delta (0, 0)
Screenshot: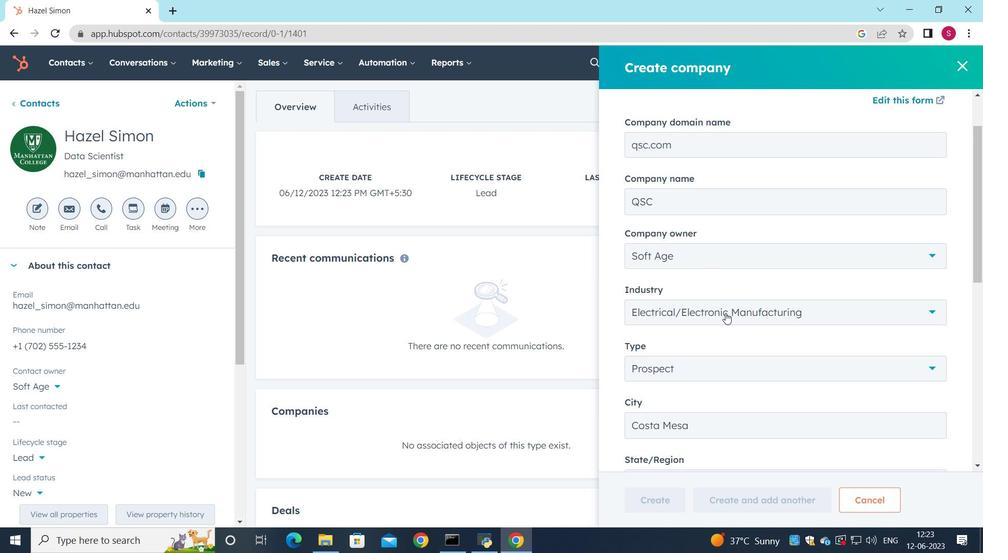 
Action: Mouse moved to (725, 329)
Screenshot: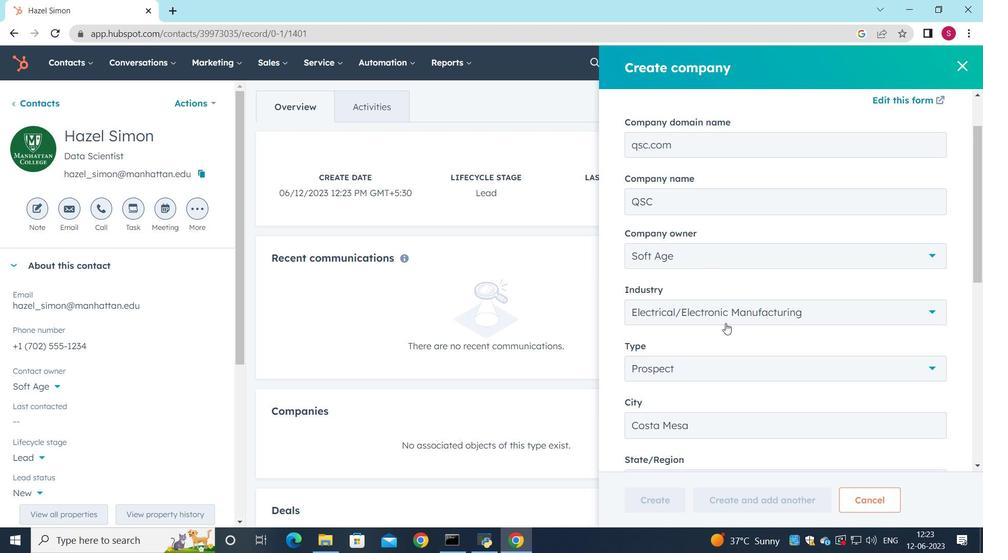 
Action: Mouse scrolled (725, 329) with delta (0, 0)
Screenshot: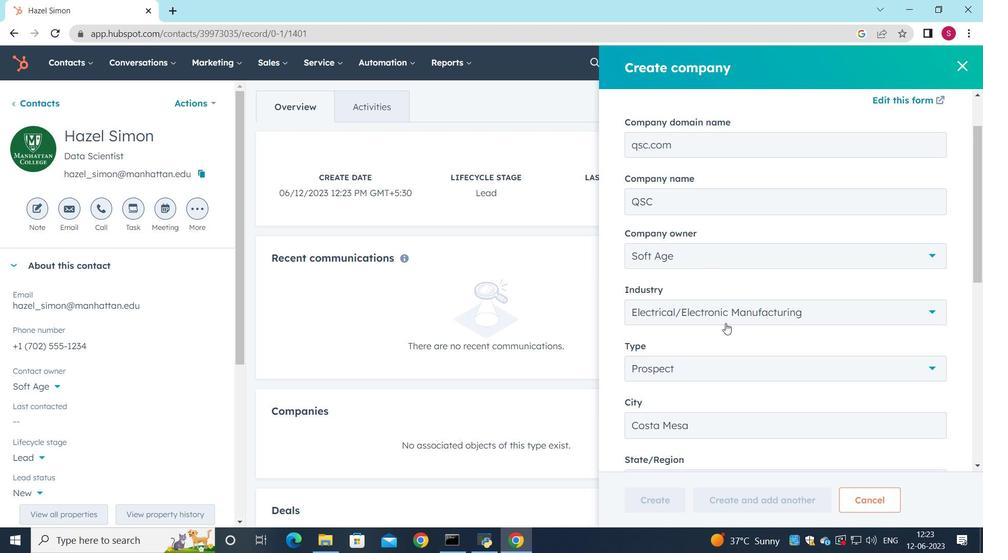 
Action: Mouse moved to (725, 330)
Screenshot: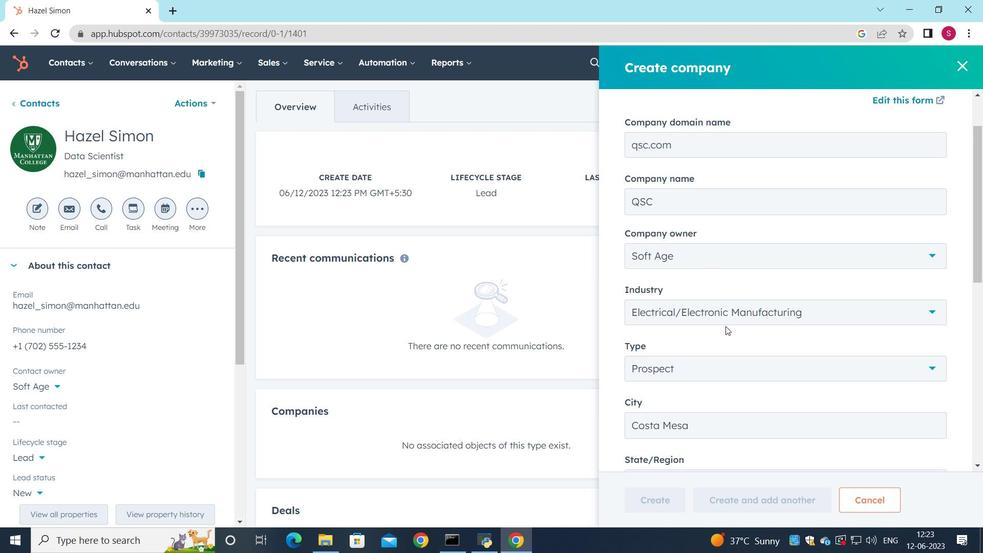 
Action: Mouse scrolled (725, 329) with delta (0, 0)
Screenshot: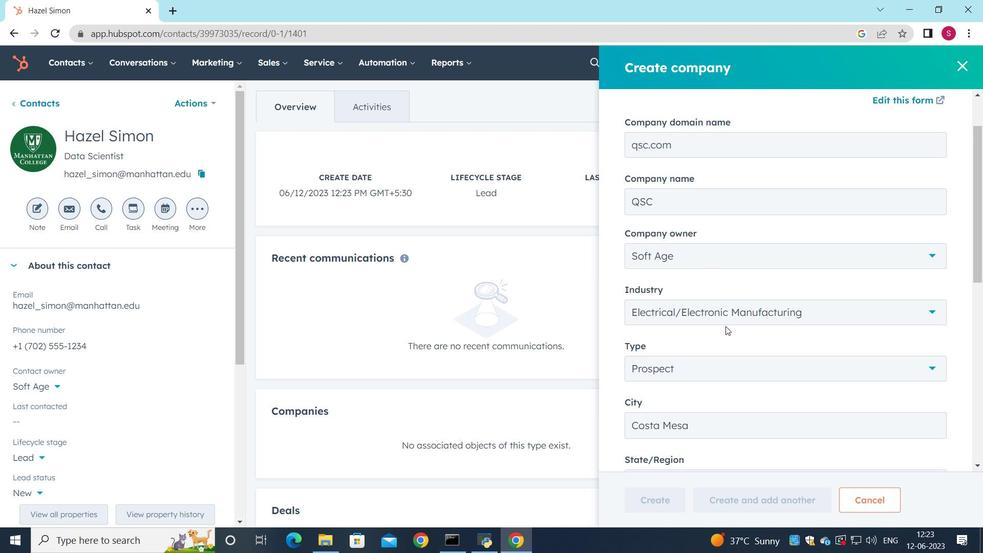 
Action: Mouse moved to (725, 334)
Screenshot: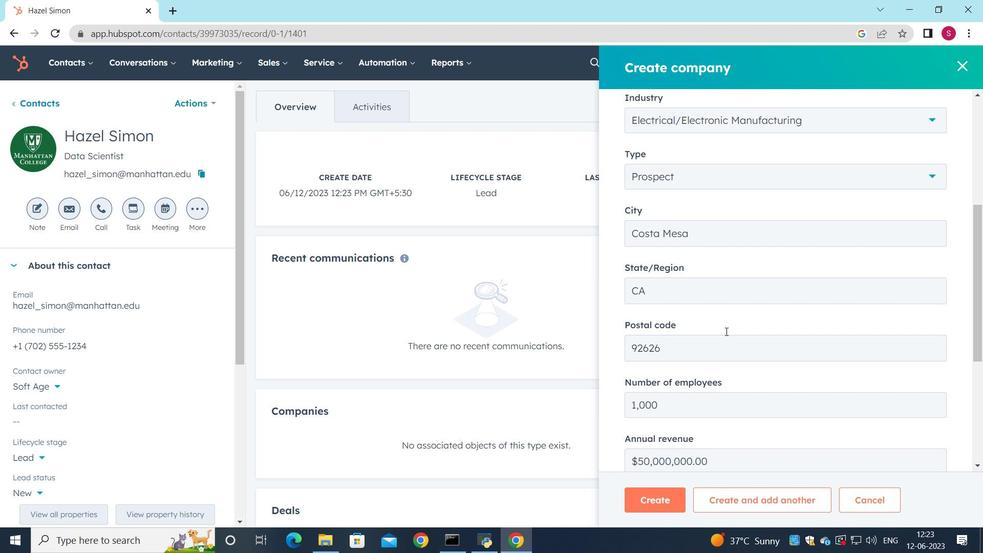 
Action: Mouse scrolled (725, 333) with delta (0, 0)
Screenshot: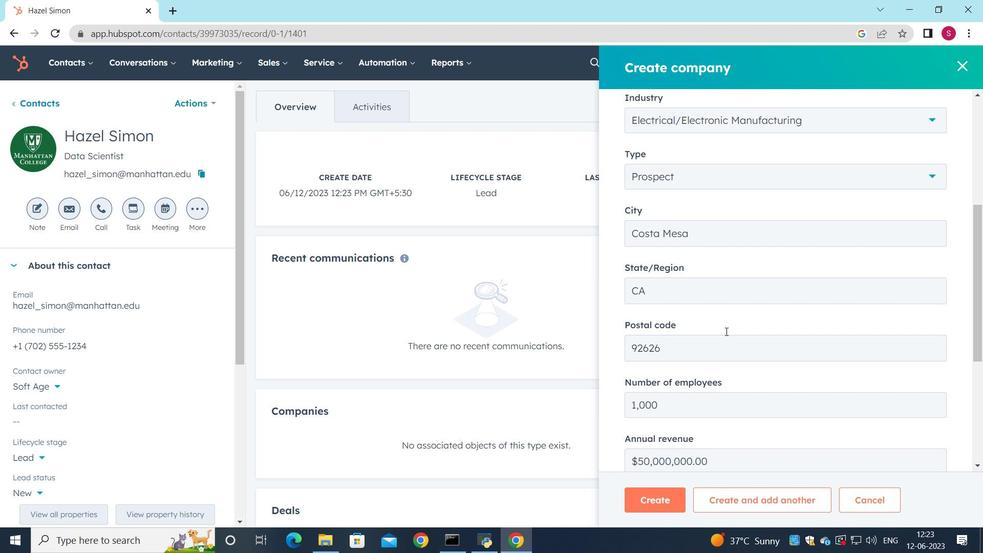 
Action: Mouse moved to (726, 336)
Screenshot: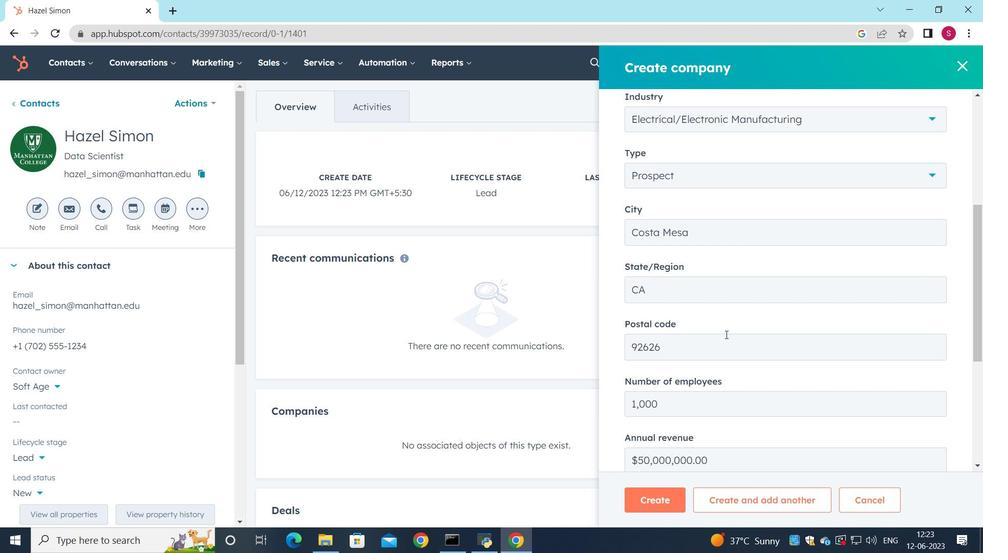 
Action: Mouse scrolled (726, 335) with delta (0, 0)
Screenshot: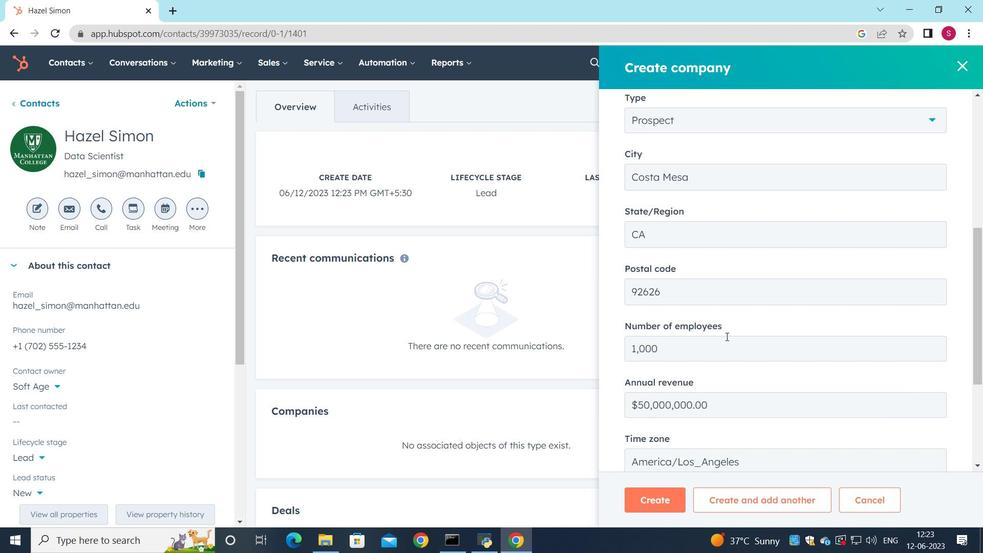 
Action: Mouse scrolled (726, 335) with delta (0, 0)
Screenshot: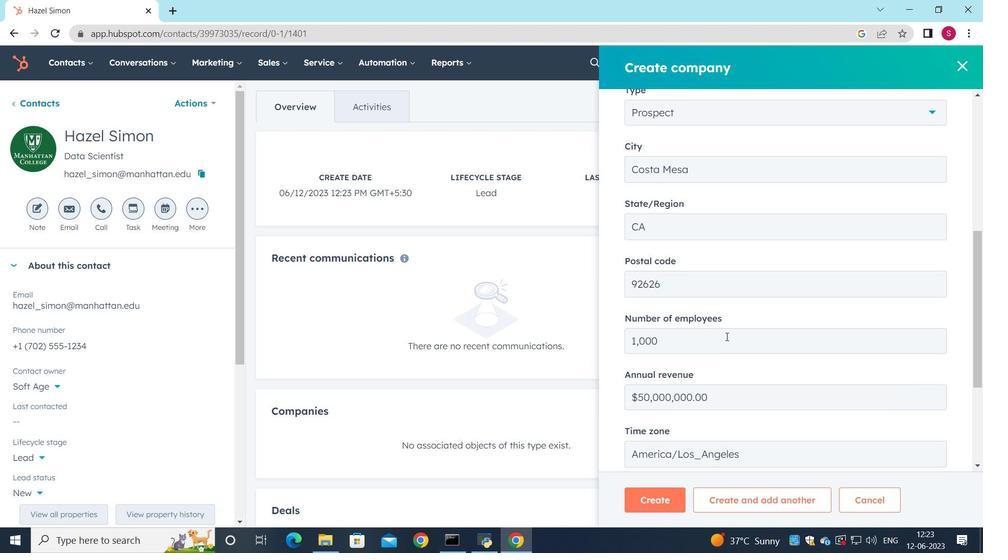 
Action: Mouse scrolled (726, 335) with delta (0, 0)
Screenshot: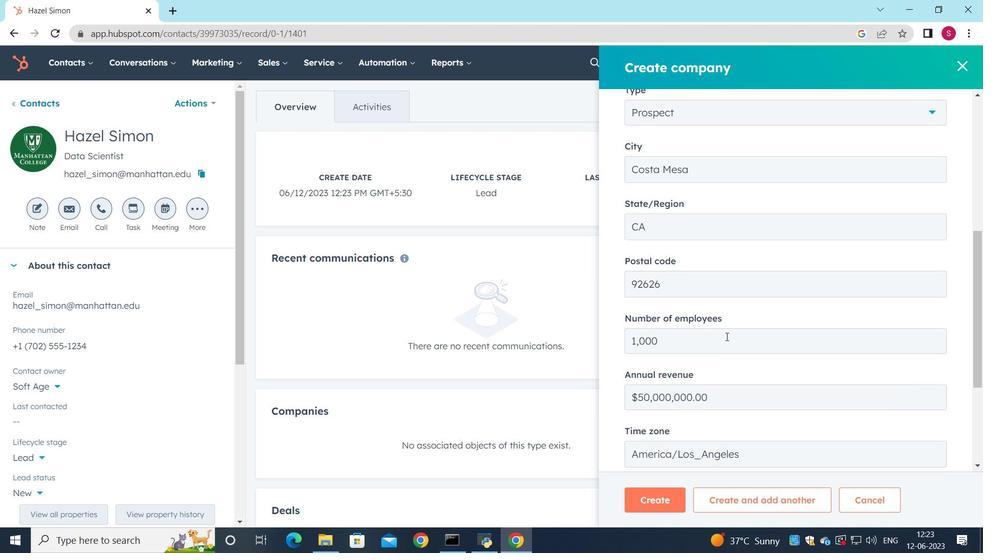 
Action: Mouse scrolled (726, 335) with delta (0, 0)
Screenshot: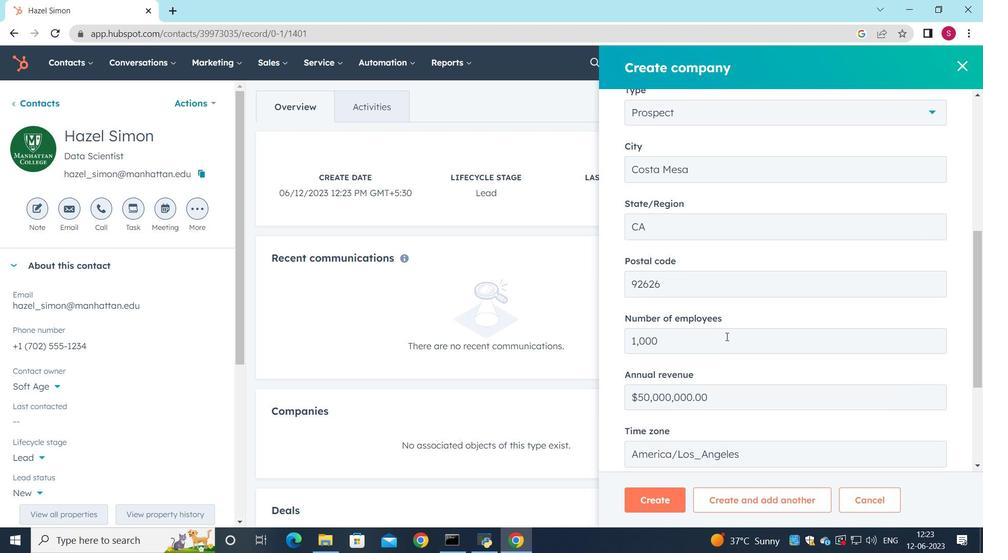 
Action: Mouse moved to (648, 508)
Screenshot: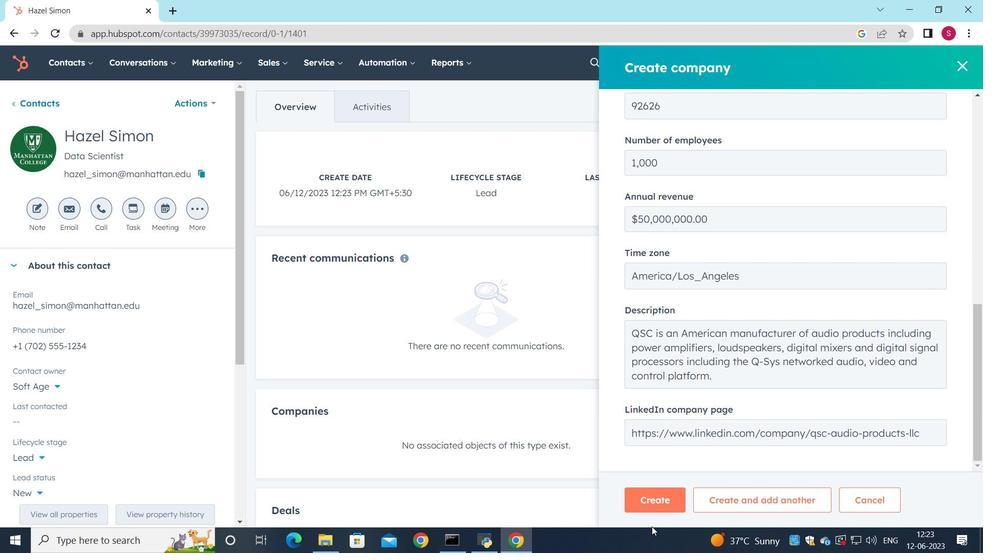 
Action: Mouse pressed left at (648, 508)
Screenshot: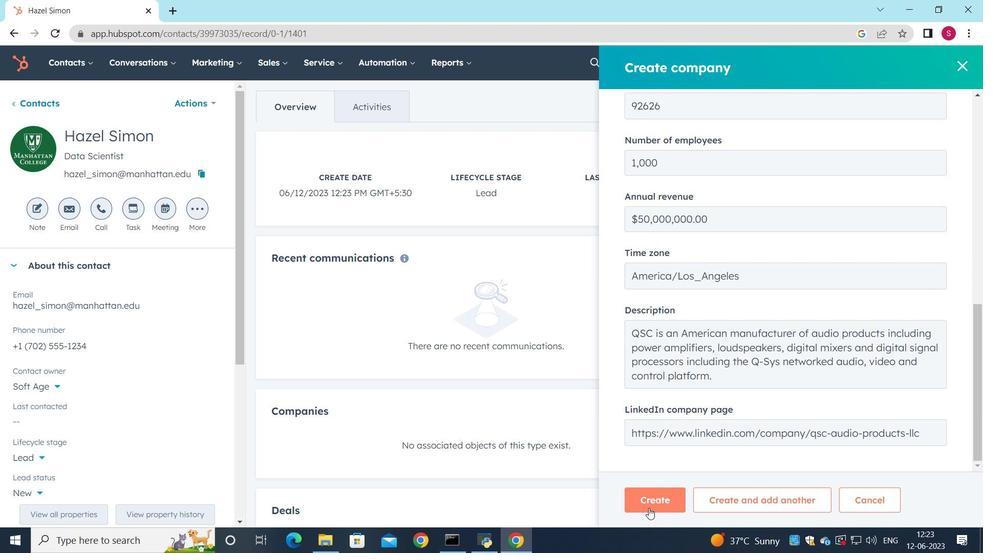 
Action: Mouse moved to (594, 423)
Screenshot: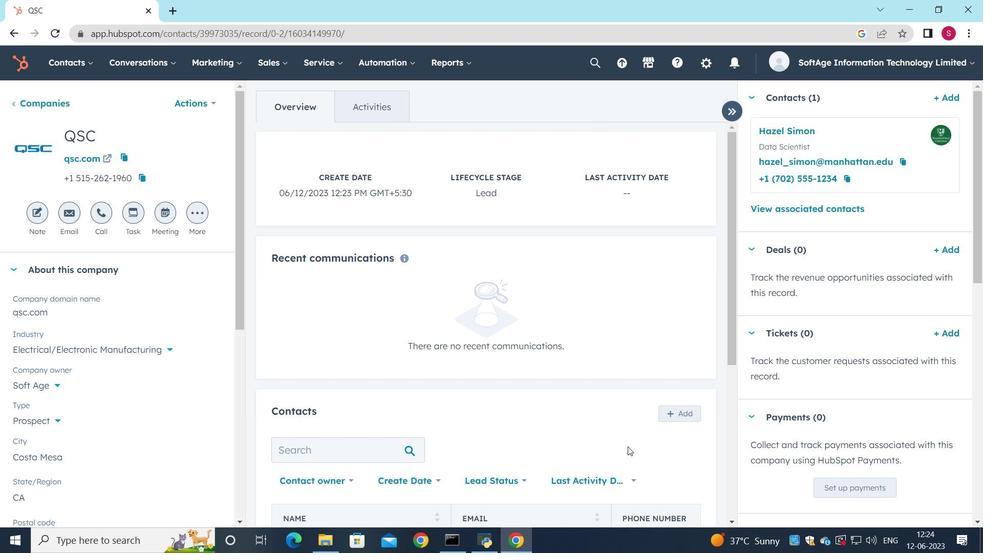 
Action: Mouse scrolled (594, 423) with delta (0, 0)
Screenshot: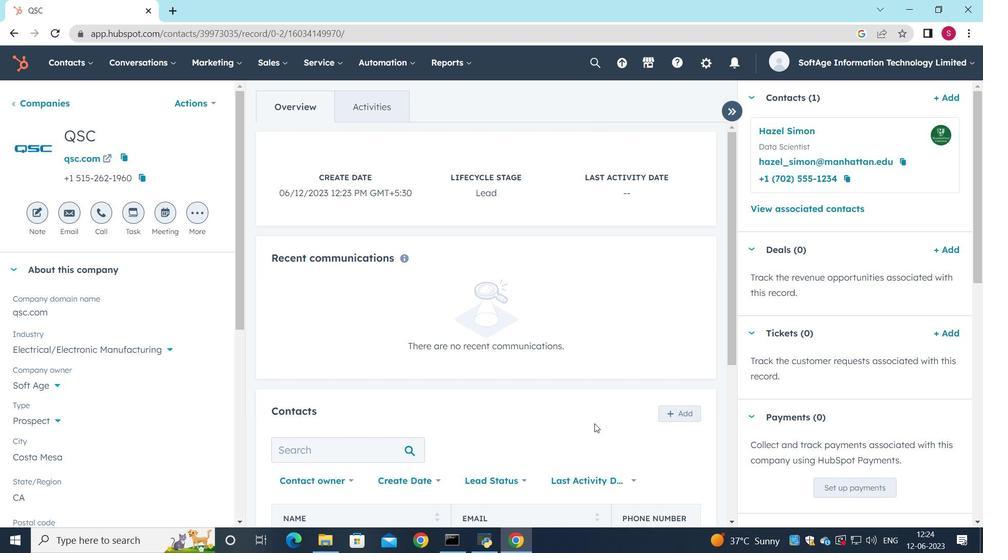 
Action: Mouse moved to (493, 370)
Screenshot: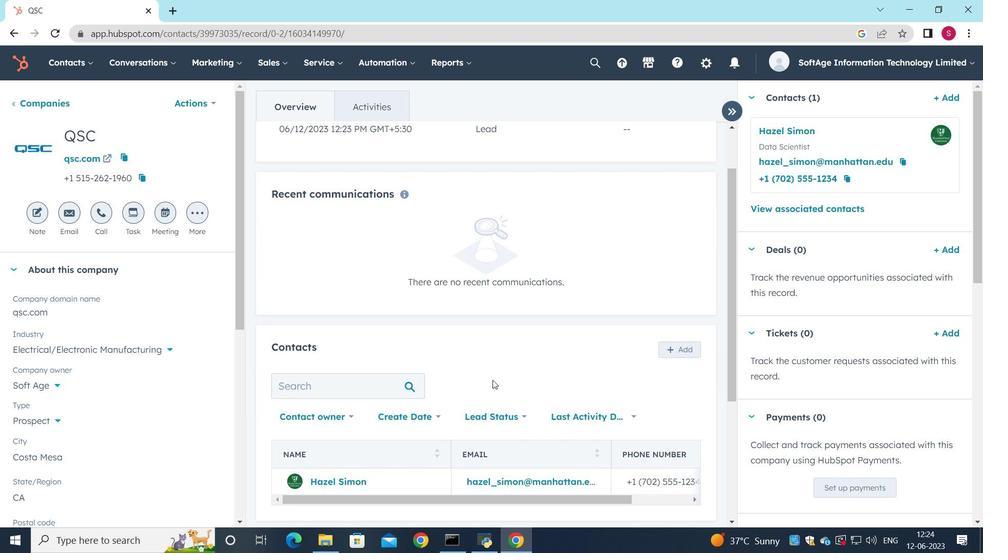 
Action: Mouse scrolled (493, 369) with delta (0, 0)
Screenshot: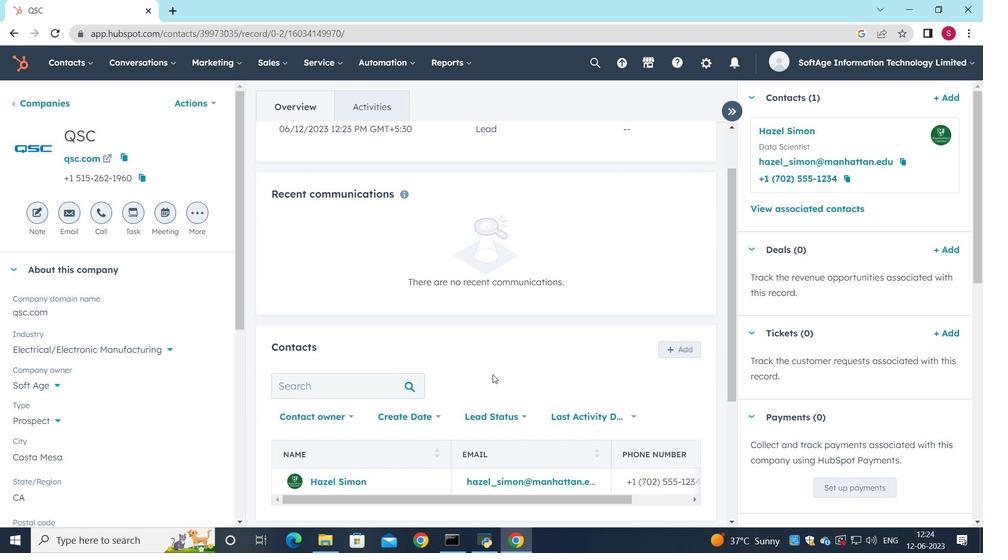 
Action: Mouse moved to (493, 360)
Screenshot: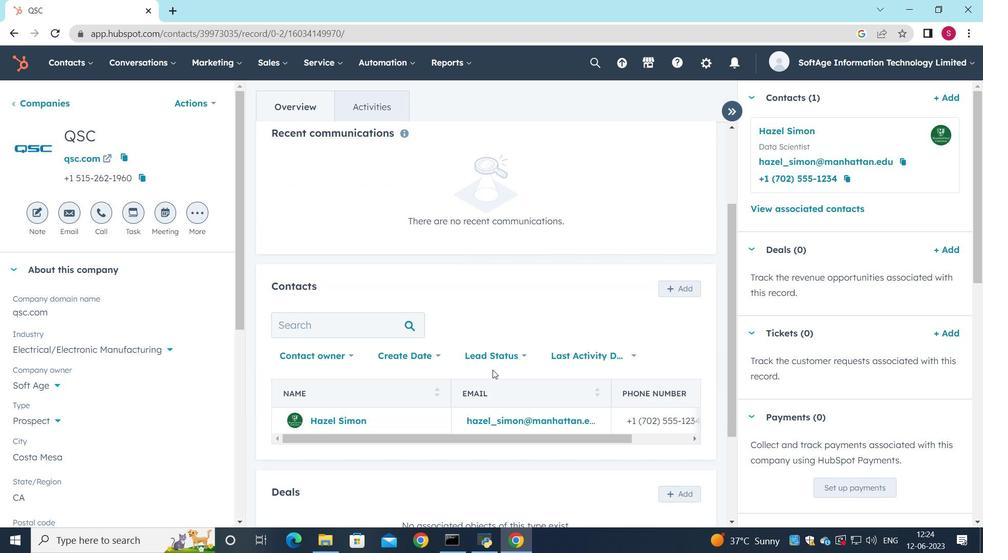 
